 Task: Organize a 60-minute pet adoption counseling session to find the perfect furry companion.
Action: Mouse moved to (479, 202)
Screenshot: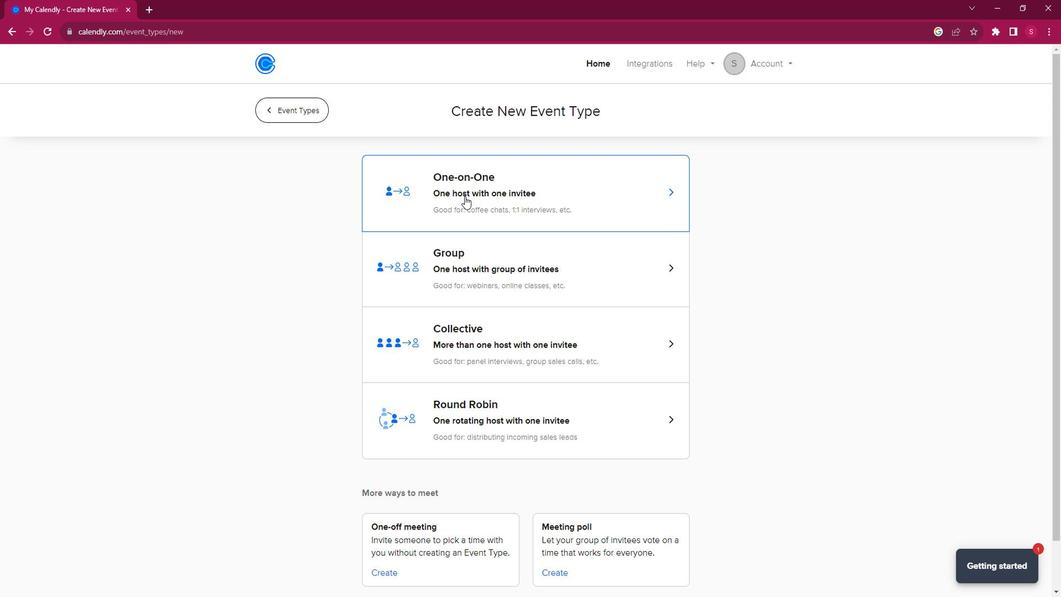 
Action: Mouse pressed left at (479, 202)
Screenshot: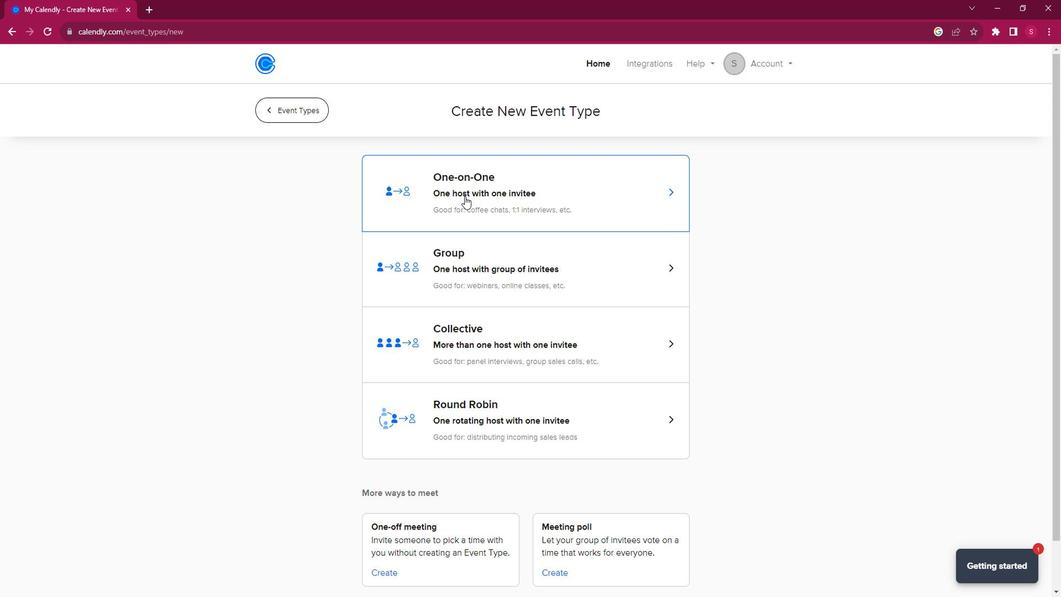 
Action: Mouse moved to (337, 279)
Screenshot: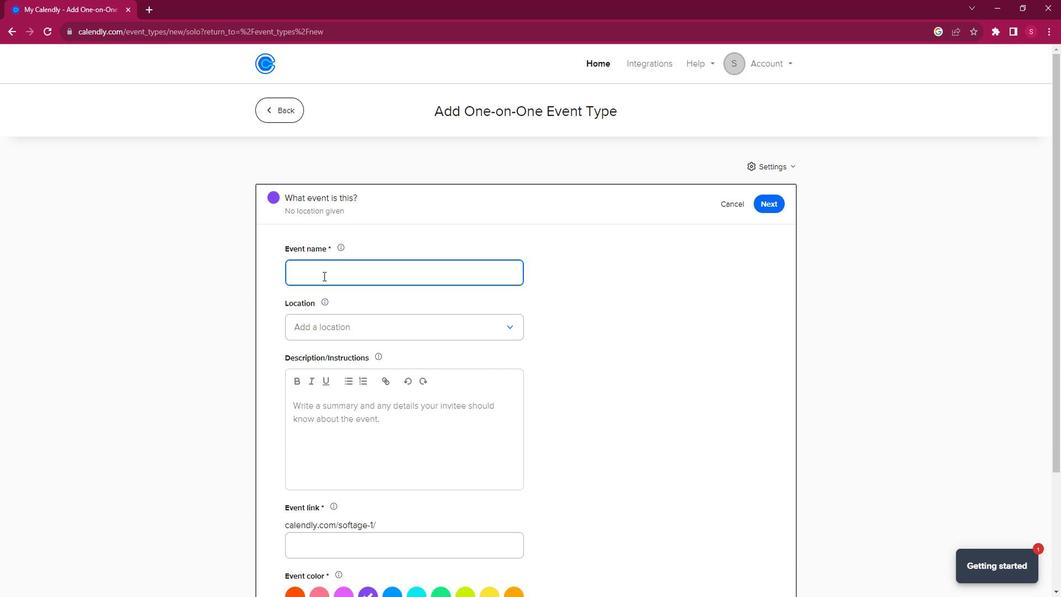 
Action: Key pressed <Key.shift>Finding<Key.space><Key.shift>Your<Key.space><Key.shift><Key.shift><Key.shift><Key.shift><Key.shift><Key.shift><Key.shift><Key.shift><Key.shift><Key.shift>Perfect<Key.space><Key.shift>Furry<Key.space><Key.shift><Key.shift><Key.shift>Companion
Screenshot: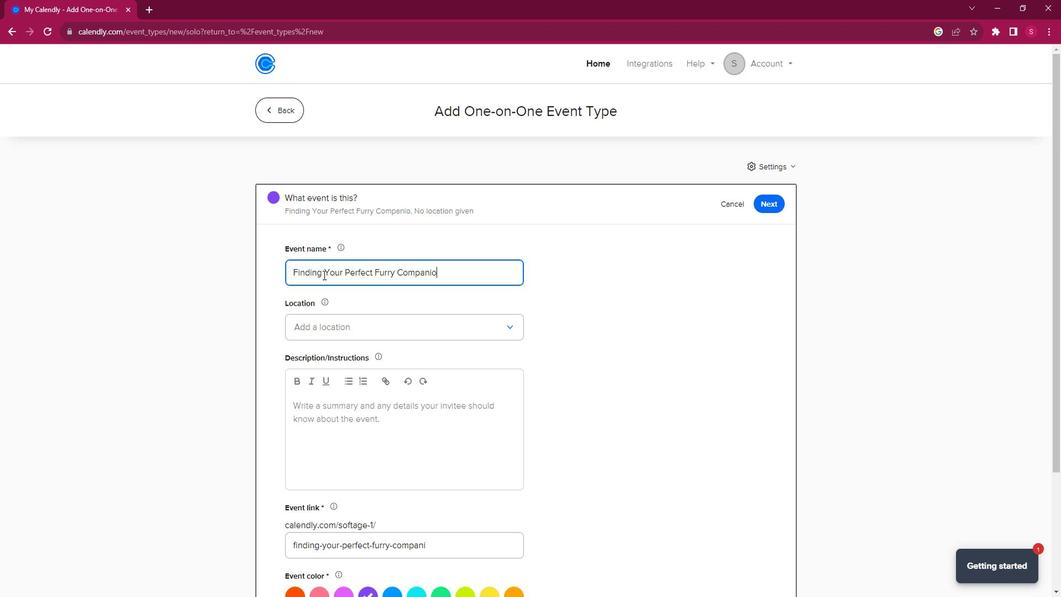 
Action: Mouse moved to (517, 335)
Screenshot: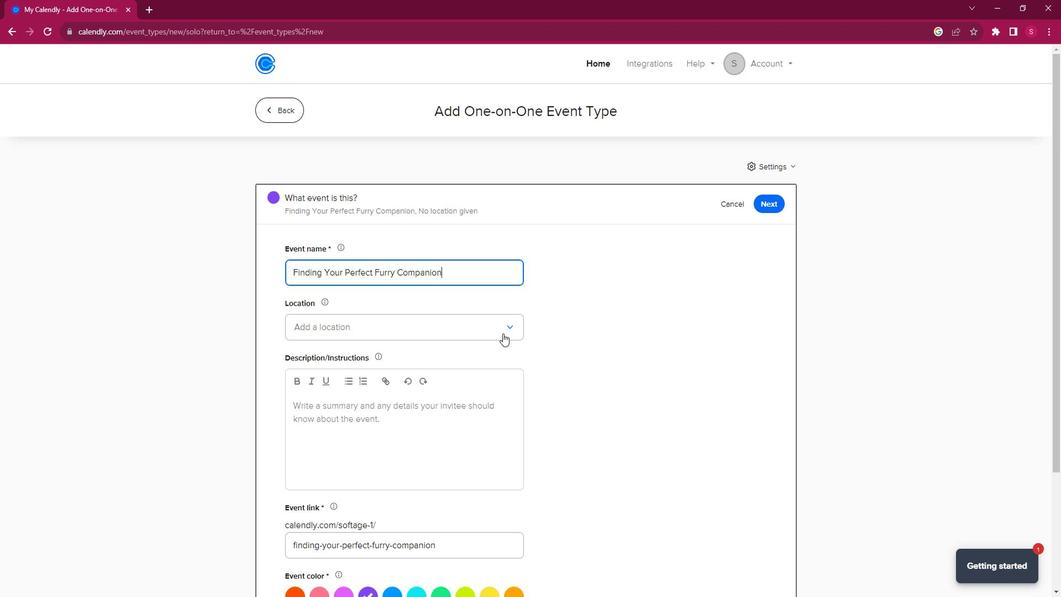 
Action: Mouse pressed left at (517, 335)
Screenshot: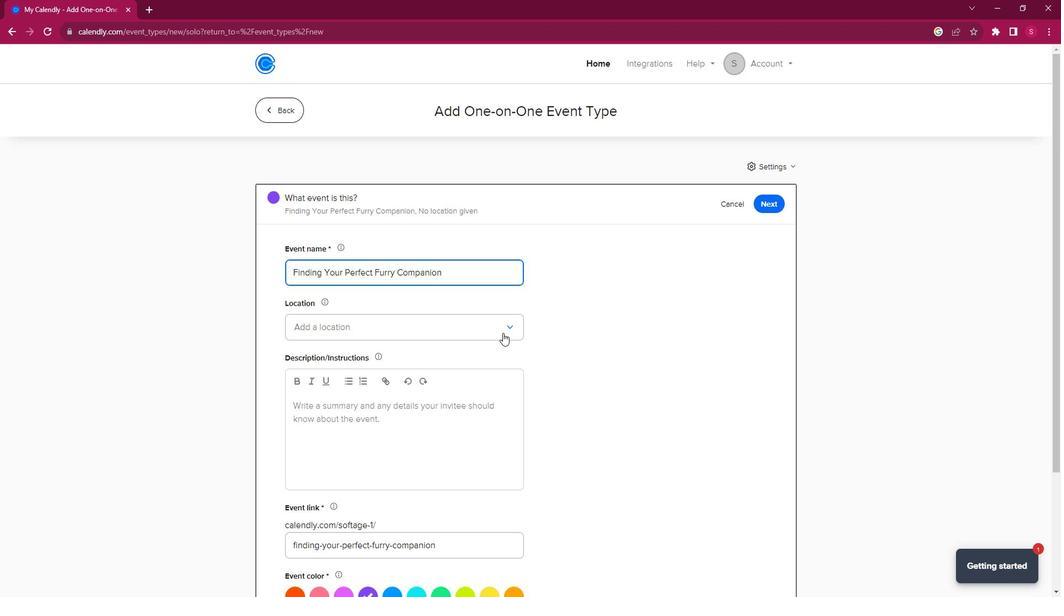 
Action: Mouse moved to (383, 357)
Screenshot: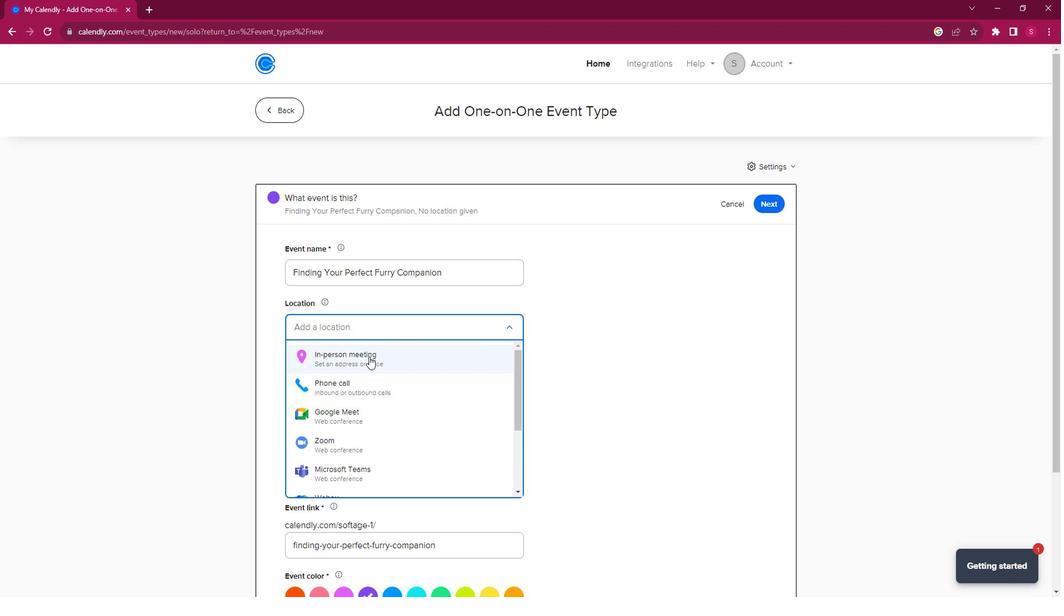 
Action: Mouse pressed left at (383, 357)
Screenshot: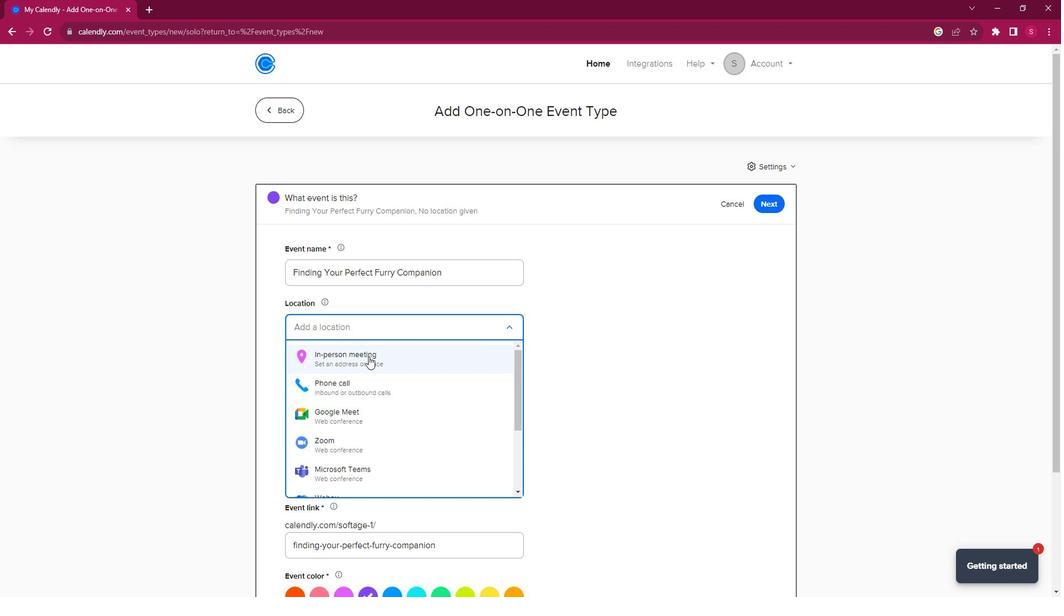 
Action: Mouse moved to (527, 202)
Screenshot: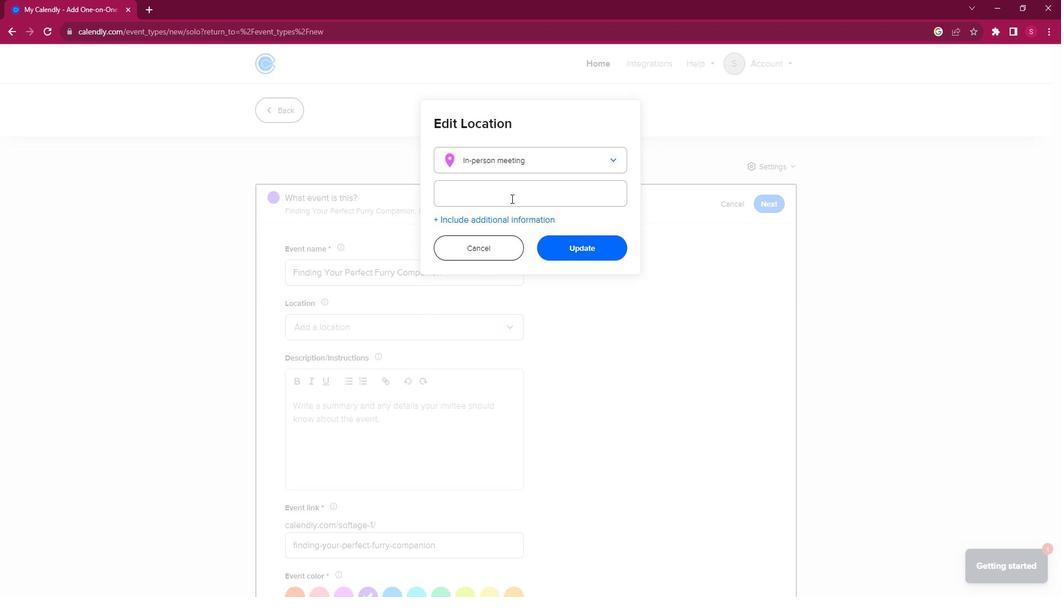 
Action: Mouse pressed left at (527, 202)
Screenshot: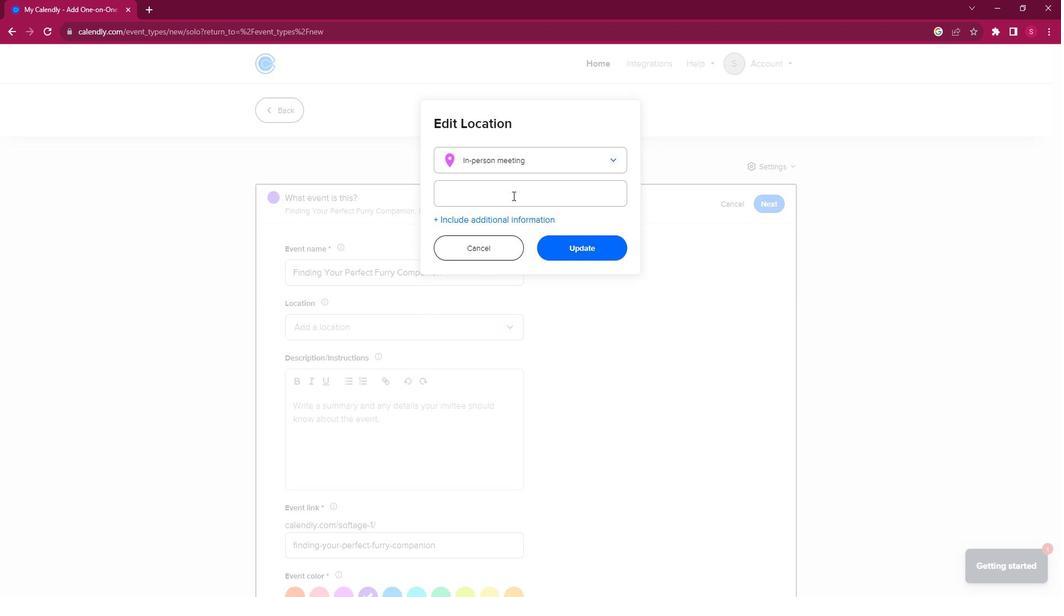
Action: Mouse moved to (527, 202)
Screenshot: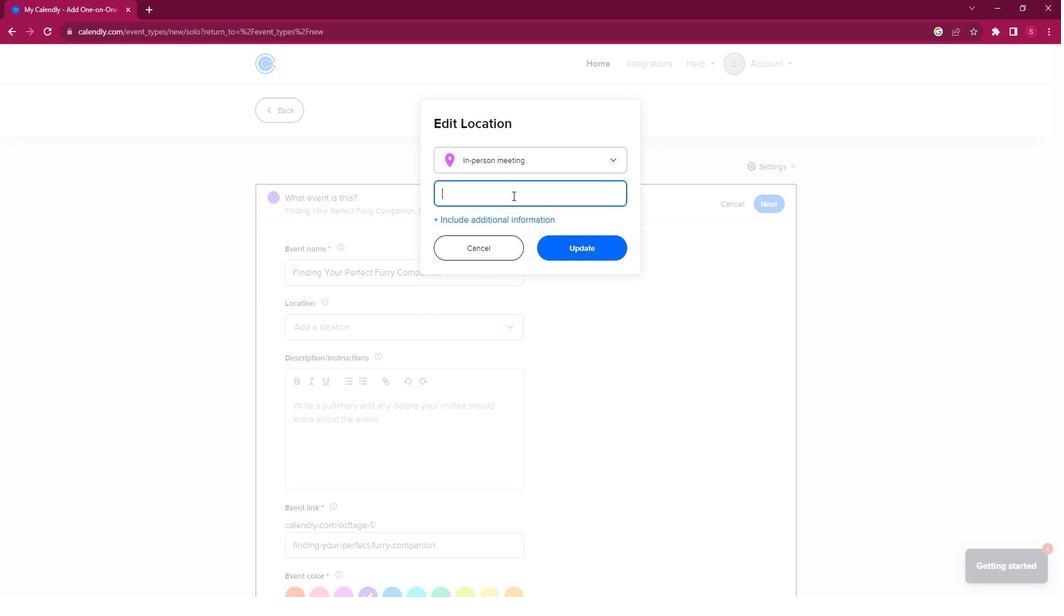 
Action: Key pressed <Key.shift>Furry<Key.space><Key.shift><Key.shift><Key.shift><Key.shift>Friends<Key.space><Key.shift>Adoption<Key.space><Key.shift>Center,<Key.space>123<Key.space><Key.shift>Pet<Key.space><Key.shift>Lane,<Key.space><Key.shift><Key.shift><Key.shift>Pawa<Key.backspace>sville,<Key.space><Key.shift>CA<Key.space>54321,<Key.space><Key.shift><Key.shift>United<Key.space><Key.shift><Key.shift><Key.shift><Key.shift>States
Screenshot: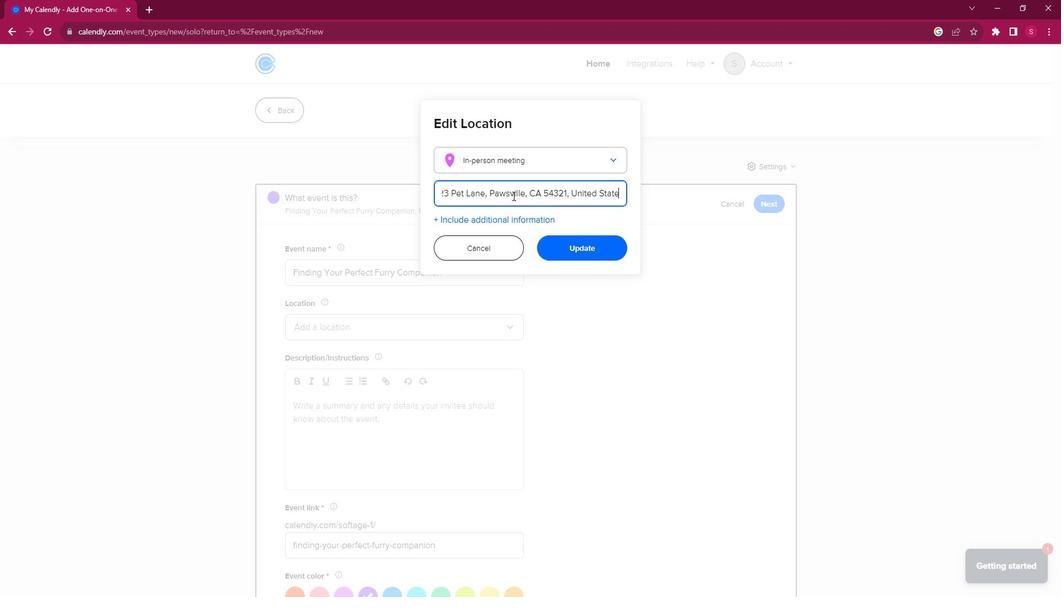 
Action: Mouse moved to (590, 251)
Screenshot: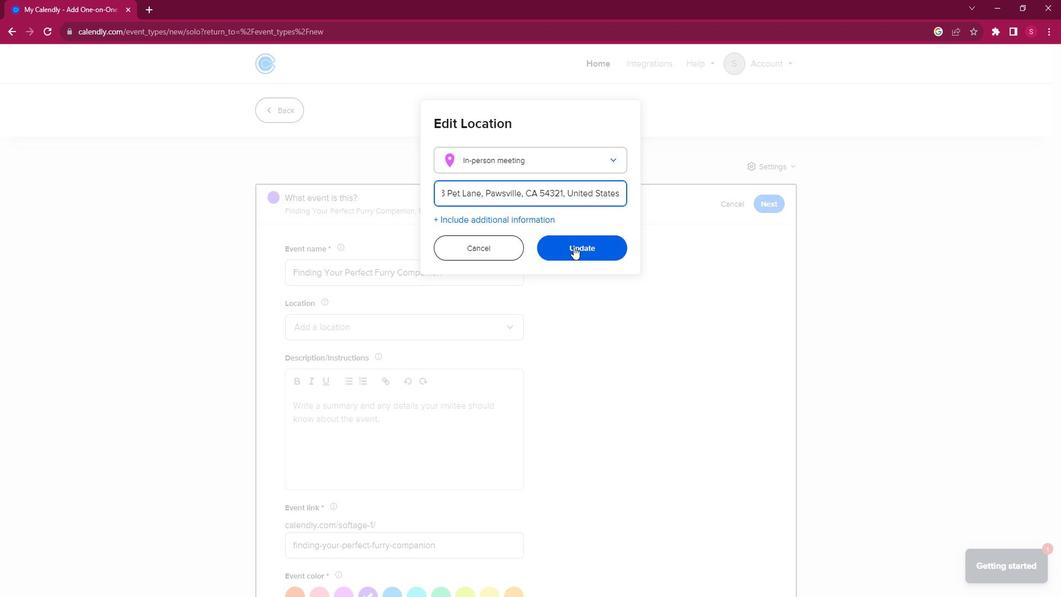 
Action: Mouse pressed left at (590, 251)
Screenshot: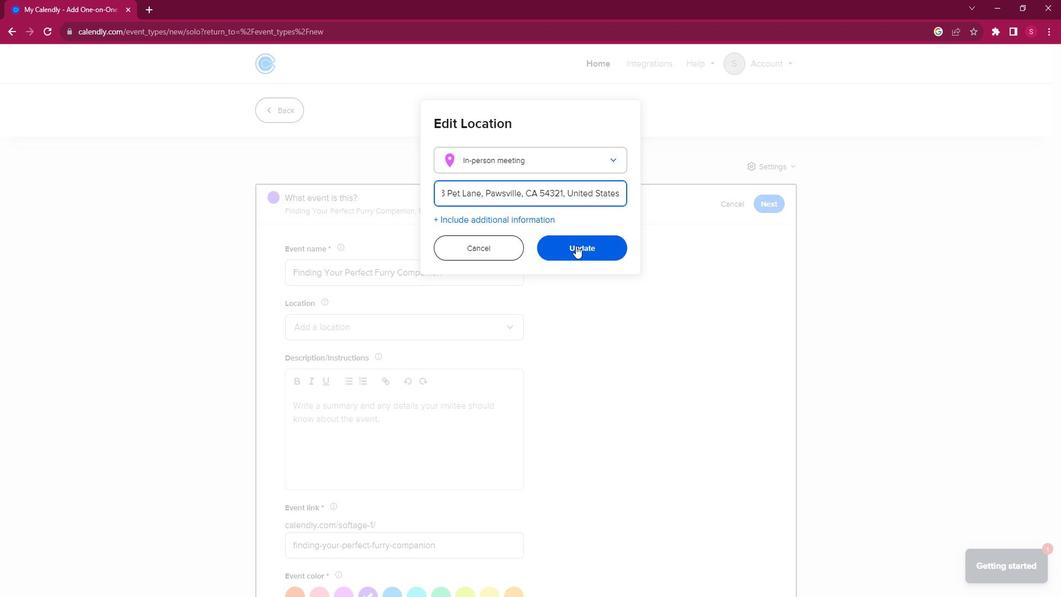 
Action: Mouse moved to (414, 443)
Screenshot: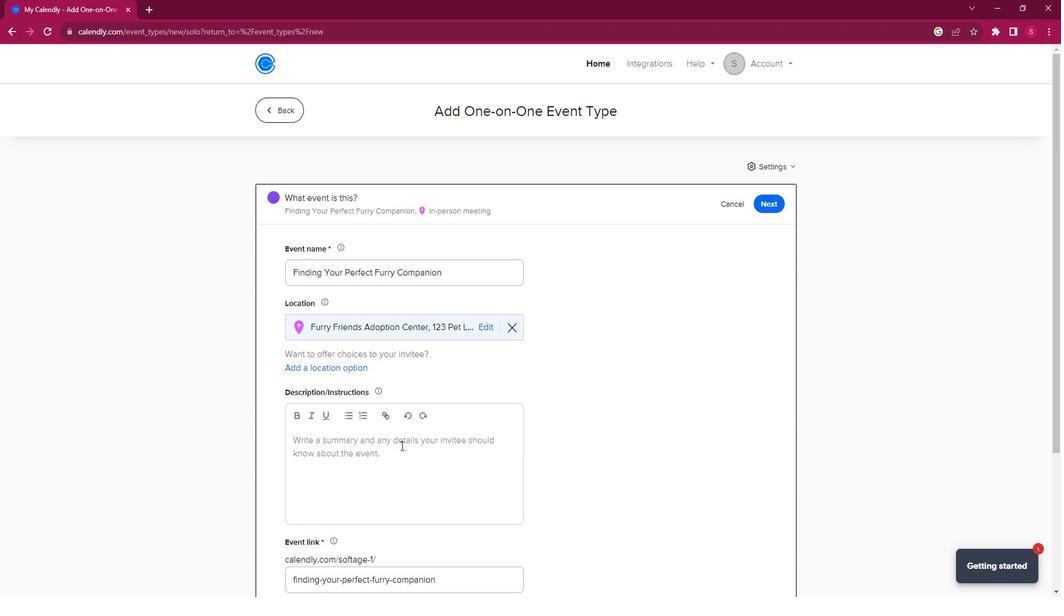 
Action: Mouse pressed left at (414, 443)
Screenshot: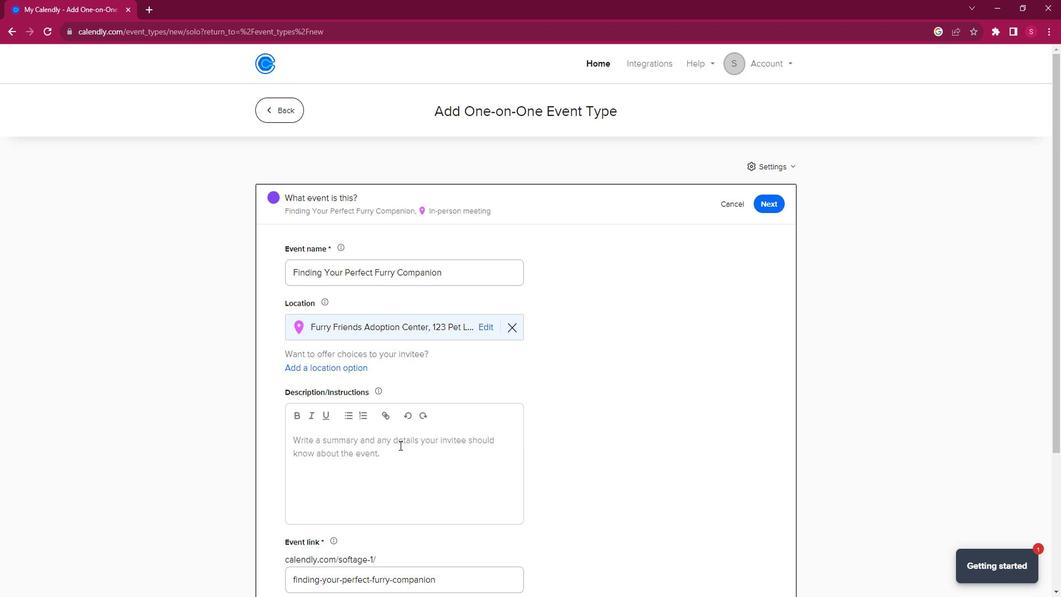 
Action: Key pressed <Key.shift>Are<Key.space>you<Key.space>considering<Key.space>bringing<Key.space>a<Key.space>fi<Key.backspace>urry<Key.space>friend<Key.space>into<Key.space>your<Key.space>life<Key.shift><Key.shift><Key.shift><Key.shift><Key.shift><Key.shift><Key.shift><Key.shift><Key.shift><Key.shift><Key.shift><Key.shift><Key.shift><Key.shift><Key.shift><Key.shift><Key.shift><Key.shift><Key.shift>?<Key.space><Key.shift>Our<Key.space>pet<Key.space>adoption<Key.space>counss<Key.backspace>eling<Key.space>sesssion<Key.space>is<Key.left><Key.left><Key.left><Key.left><Key.left><Key.left><Key.backspace><Key.down><Key.space>designed<Key.space>to<Key.space>help<Key.space>you<Key.space>navigate<Key.space>the<Key.space>world<Key.space>of<Key.space>the<Key.space>pet<Key.space>adoption<Key.space>and<Key.space>find<Key.space>the<Key.space>ideal<Key.space>companion<Key.space>for<Key.space>your<Key.space>lifestyle<Key.space>and<Key.space>needs<Key.space><Key.backspace>.<Key.space><Key.shift><Key.shift><Key.shift><Key.shift><Key.shift><Key.shift><Key.shift><Key.shift>Our<Key.space>experienced<Key.space>counselor<Key.space>will<Key.space>guide<Key.space><Key.space><Key.backspace>you<Key.space>through<Key.space>the<Key.space>process,<Key.space>answer<Key.space>your<Key.space>questions,<Key.space>and<Key.space>ensure<Key.space>a<Key.space>smooth<Key.space>transition<Key.space>into<Key.space>pet<Key.space>ownwer<Key.backspace><Key.backspace><Key.backspace>ershipo<Key.backspace>.
Screenshot: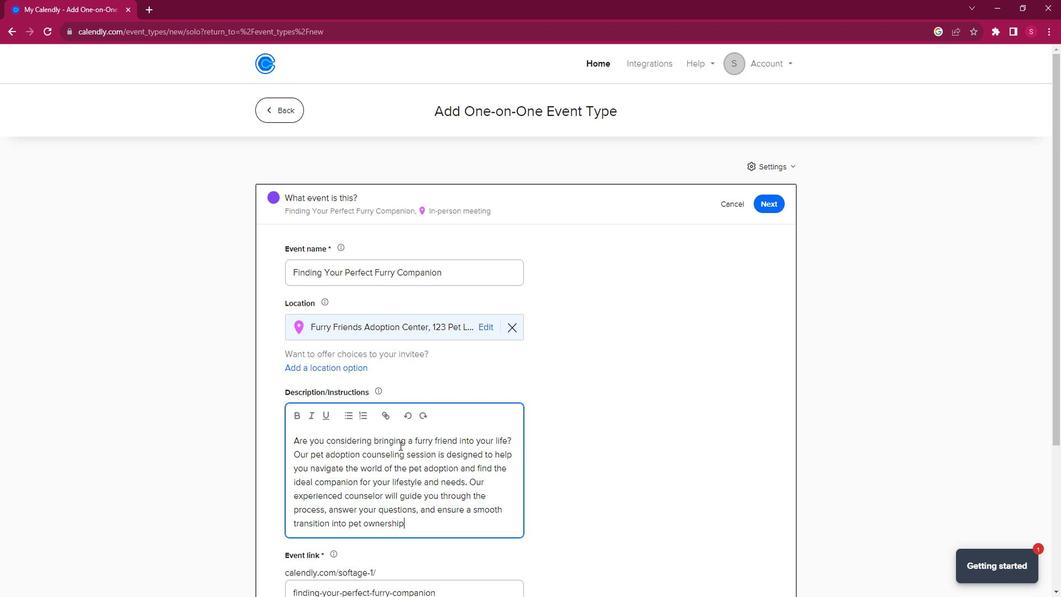 
Action: Mouse moved to (493, 445)
Screenshot: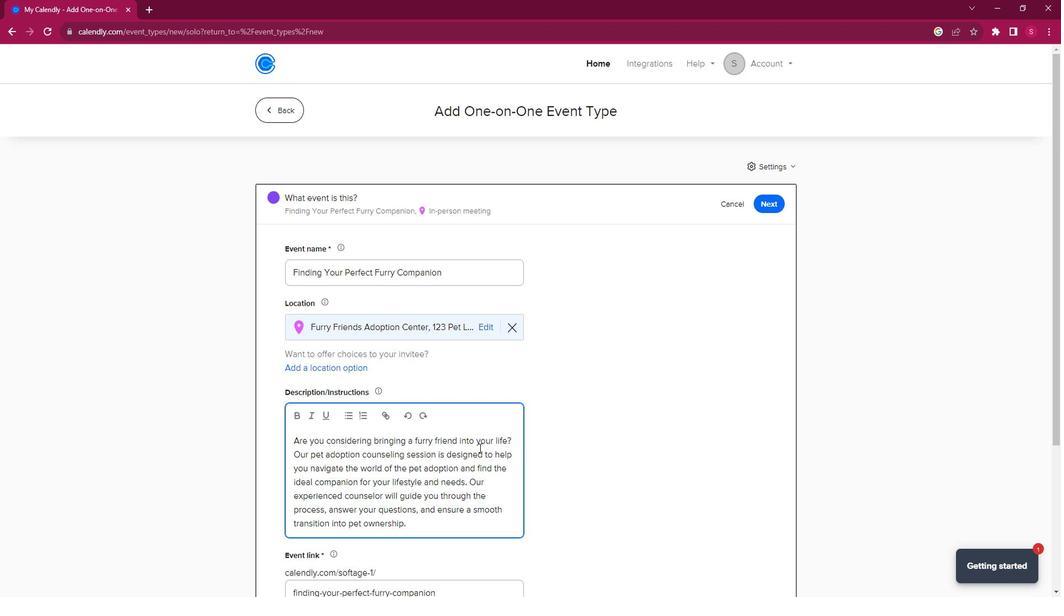 
Action: Mouse scrolled (493, 445) with delta (0, 0)
Screenshot: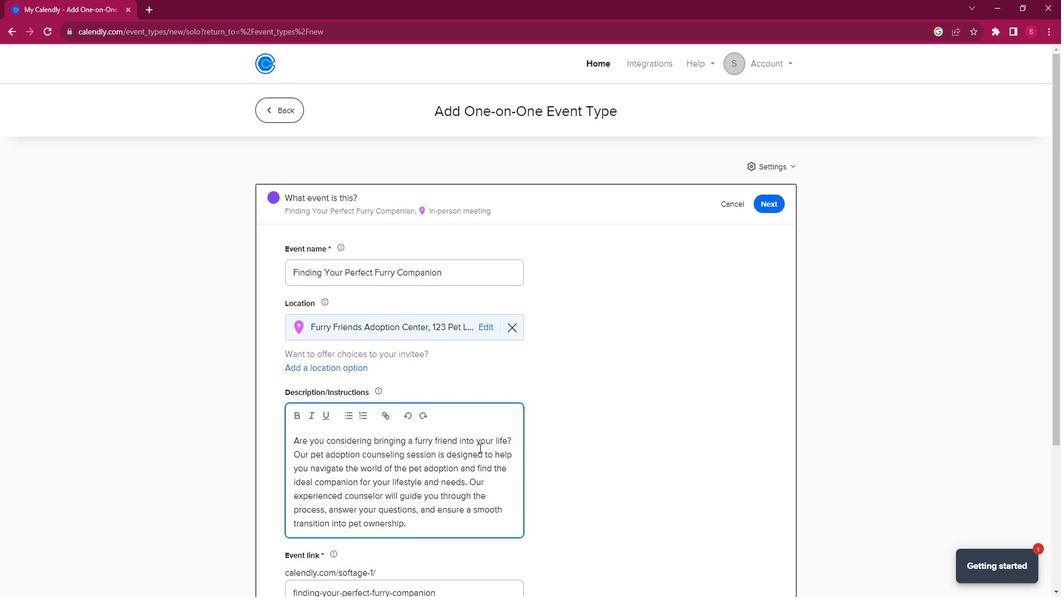 
Action: Mouse moved to (493, 445)
Screenshot: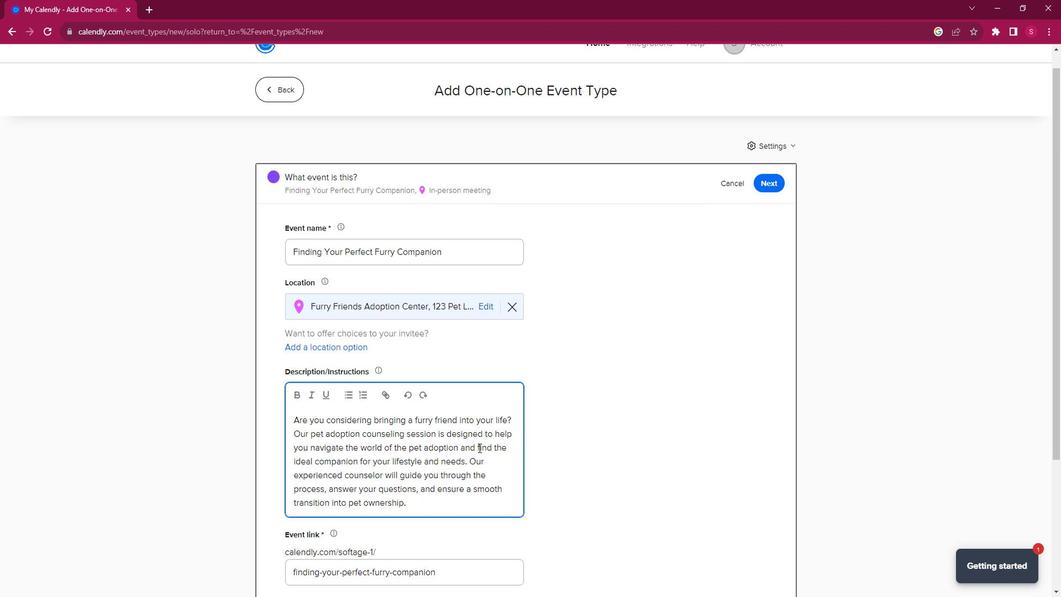 
Action: Mouse scrolled (493, 445) with delta (0, 0)
Screenshot: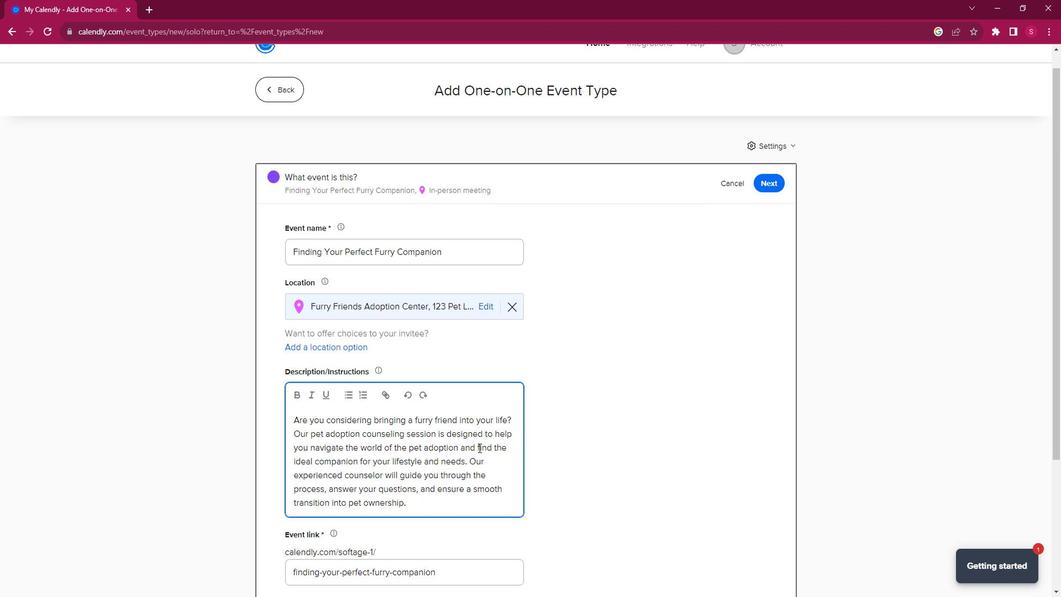 
Action: Mouse moved to (560, 425)
Screenshot: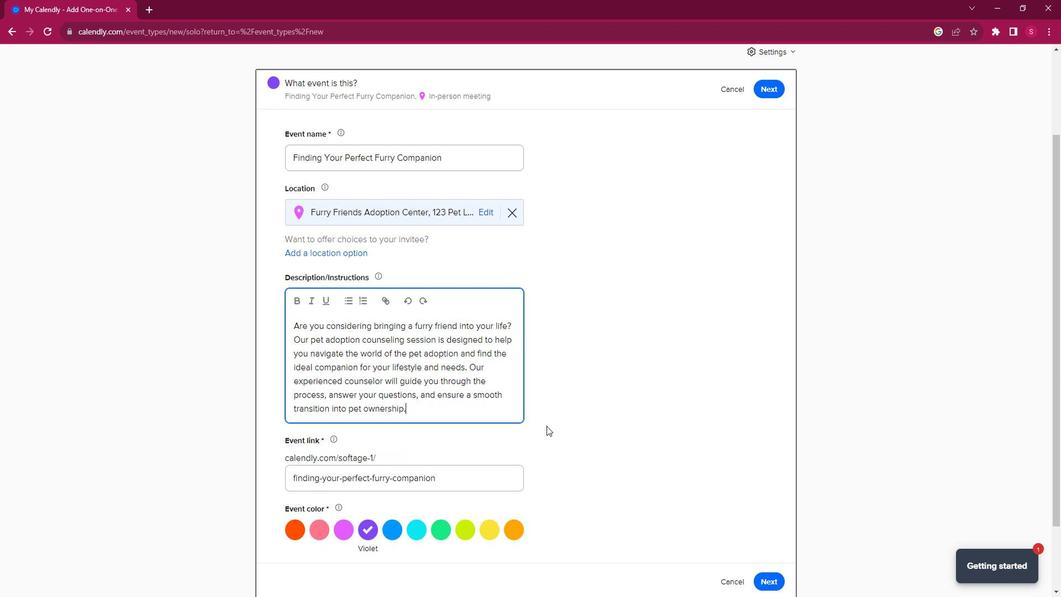 
Action: Mouse scrolled (560, 425) with delta (0, 0)
Screenshot: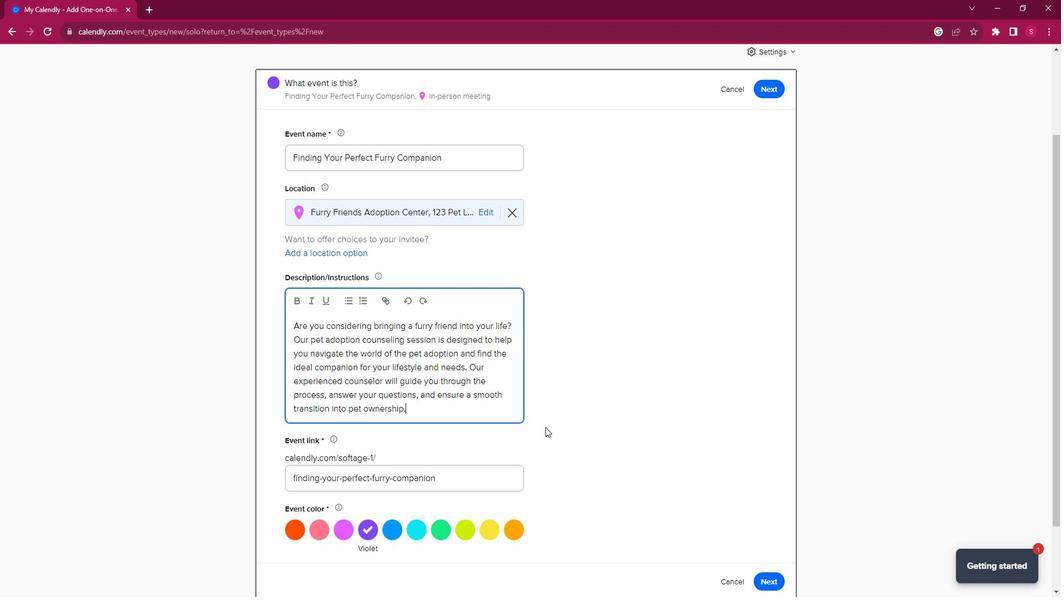 
Action: Mouse scrolled (560, 425) with delta (0, 0)
Screenshot: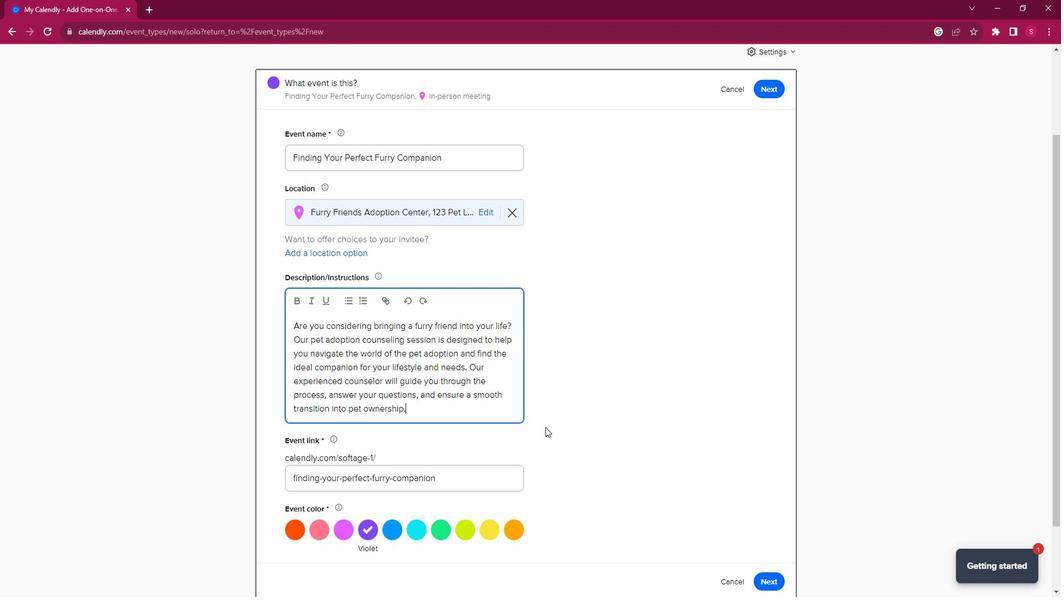 
Action: Mouse scrolled (560, 425) with delta (0, 0)
Screenshot: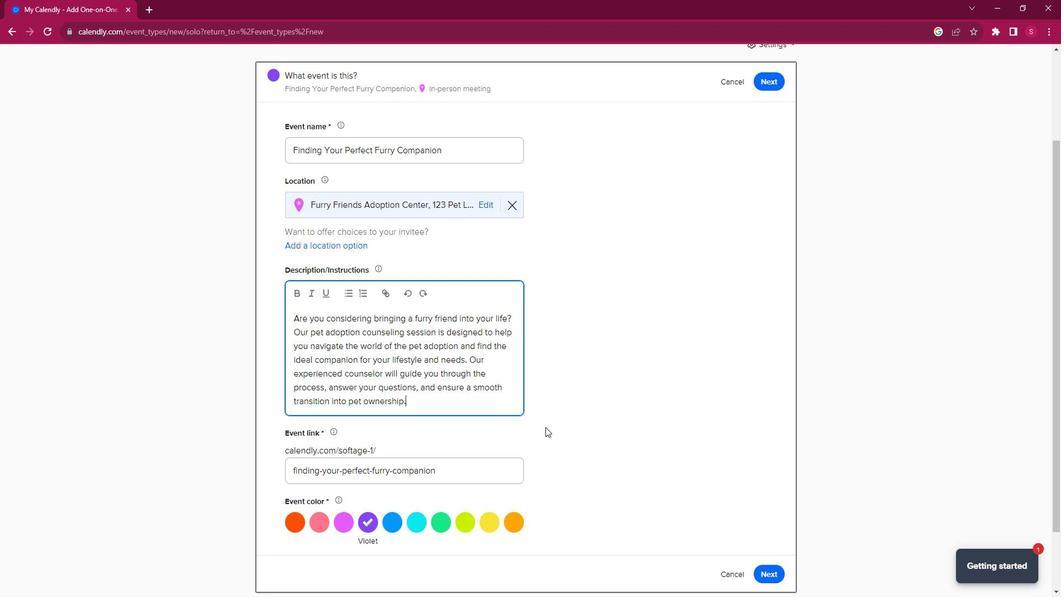 
Action: Mouse scrolled (560, 425) with delta (0, 0)
Screenshot: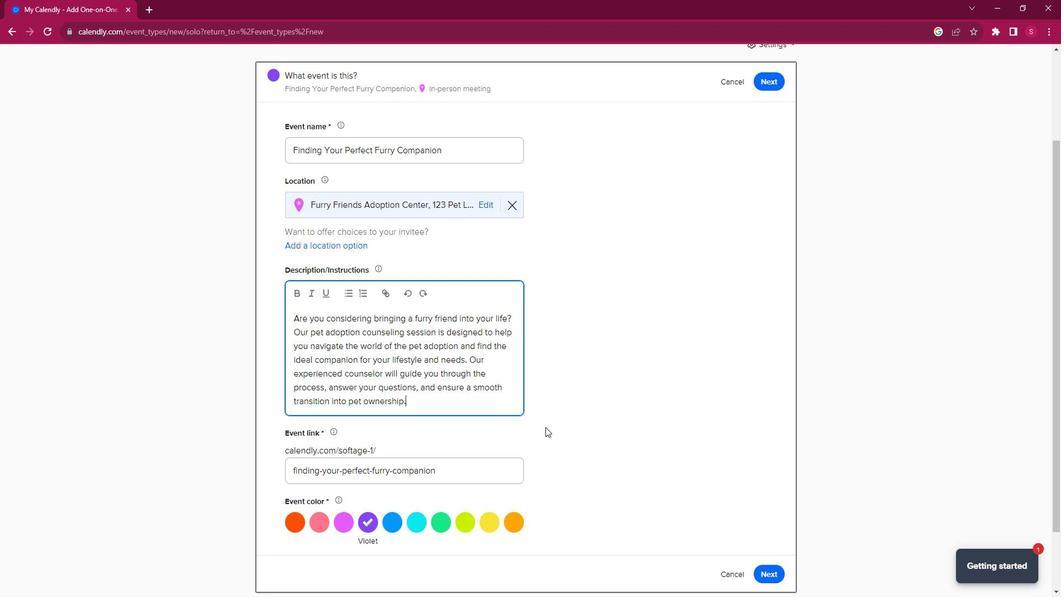
Action: Mouse moved to (528, 438)
Screenshot: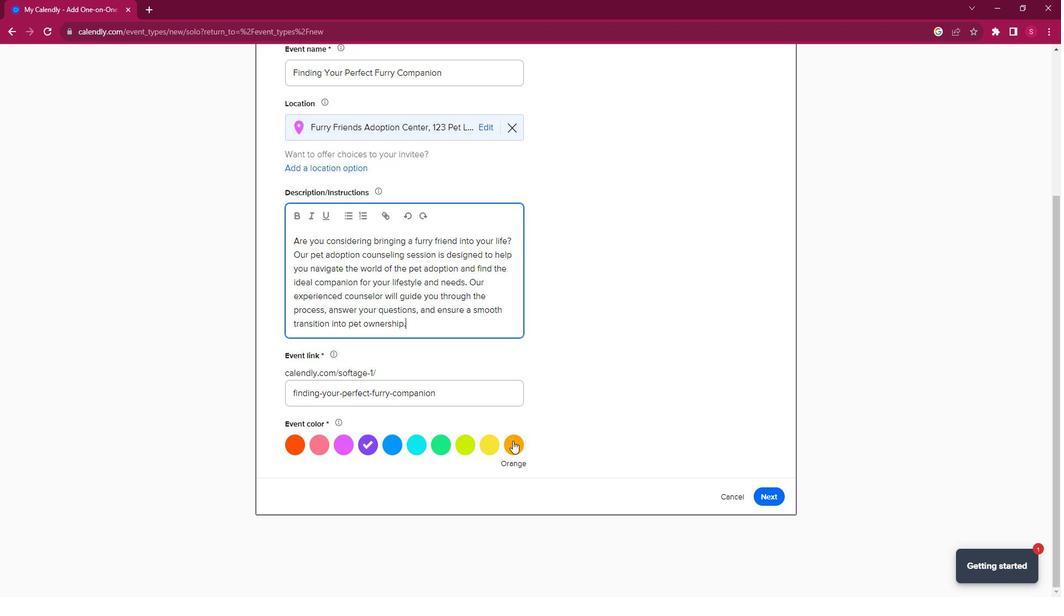 
Action: Mouse pressed left at (528, 438)
Screenshot: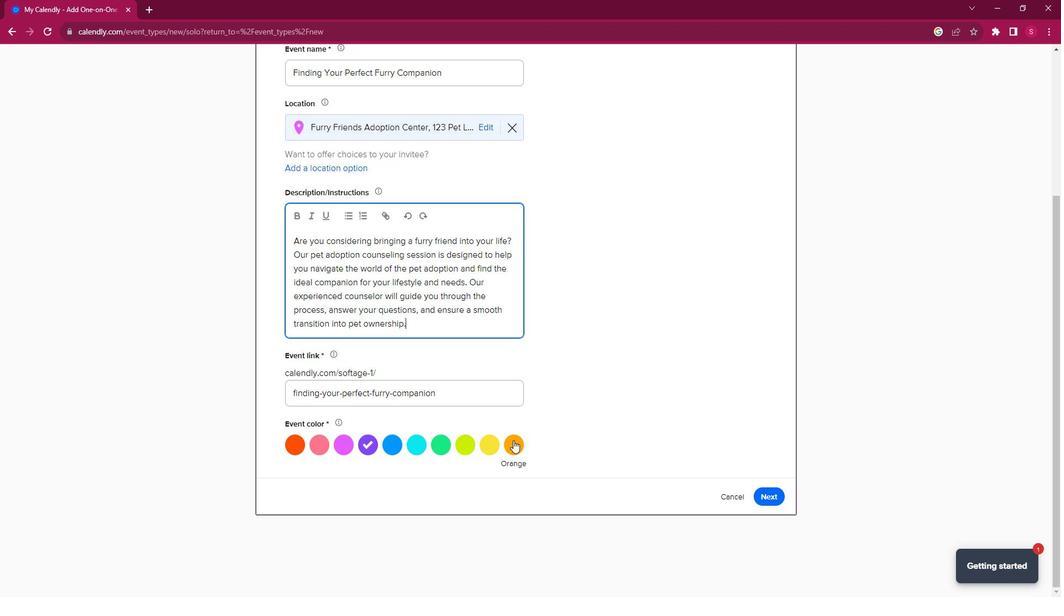
Action: Mouse moved to (781, 488)
Screenshot: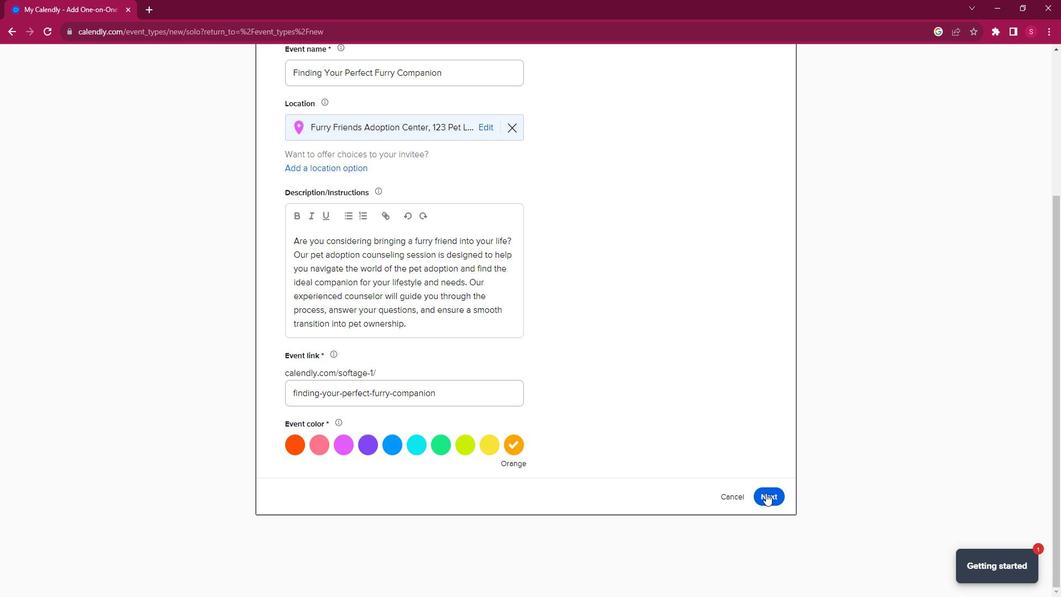 
Action: Mouse pressed left at (781, 488)
Screenshot: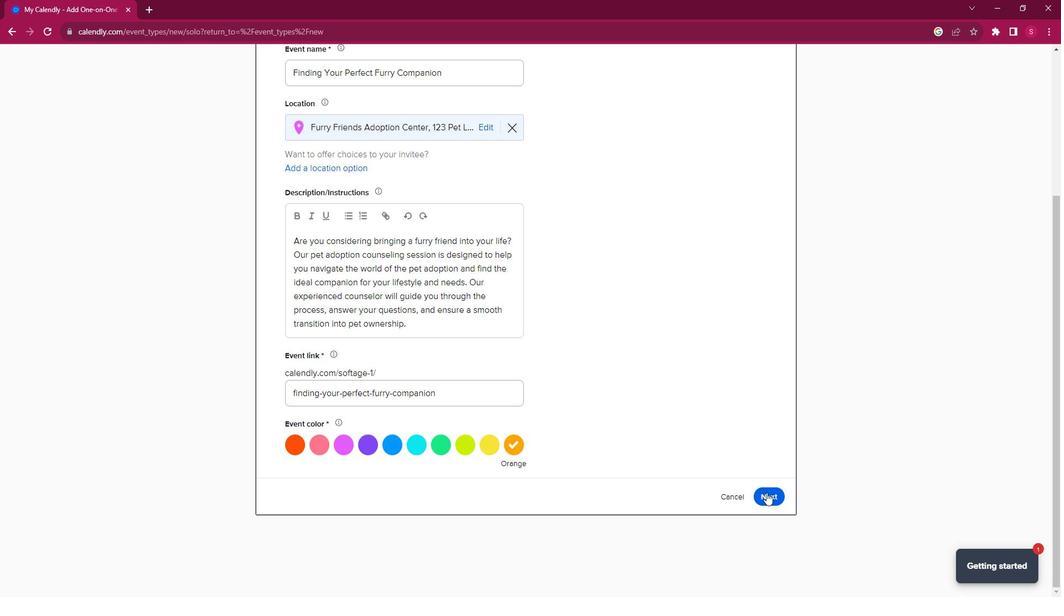 
Action: Mouse moved to (520, 291)
Screenshot: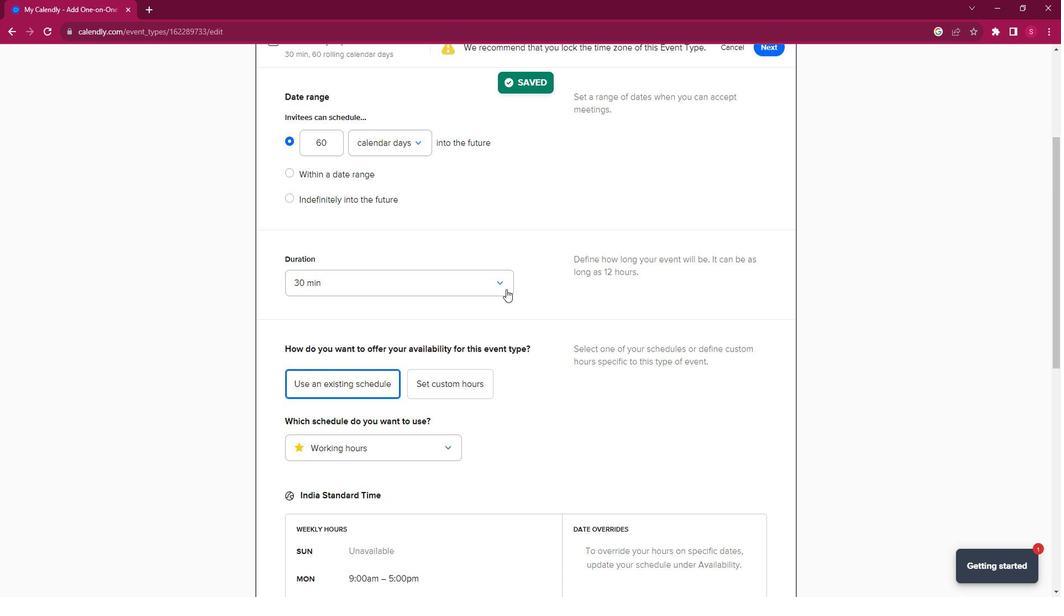 
Action: Mouse pressed left at (520, 291)
Screenshot: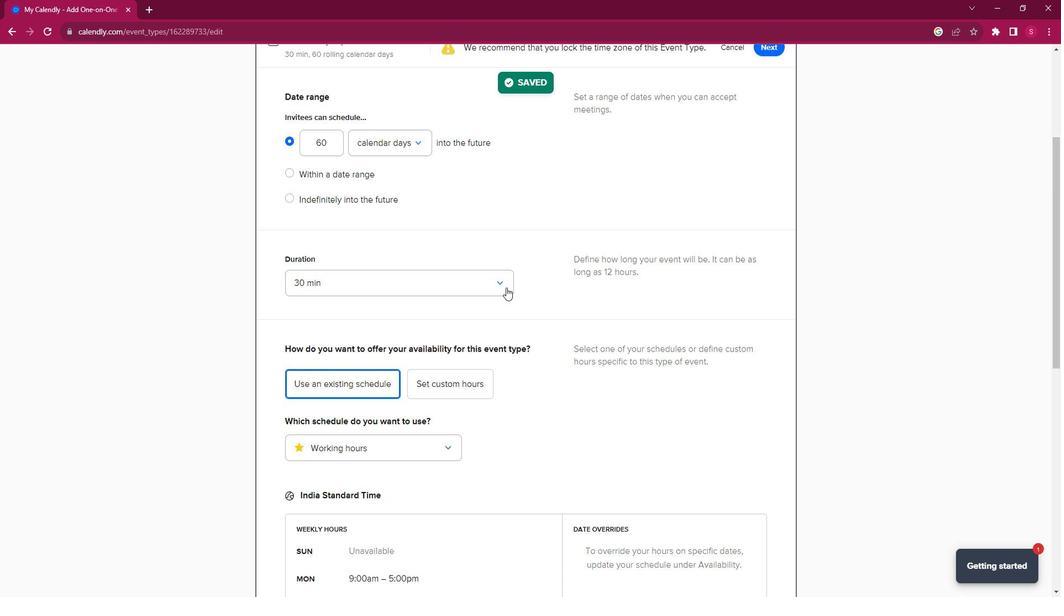 
Action: Mouse moved to (378, 383)
Screenshot: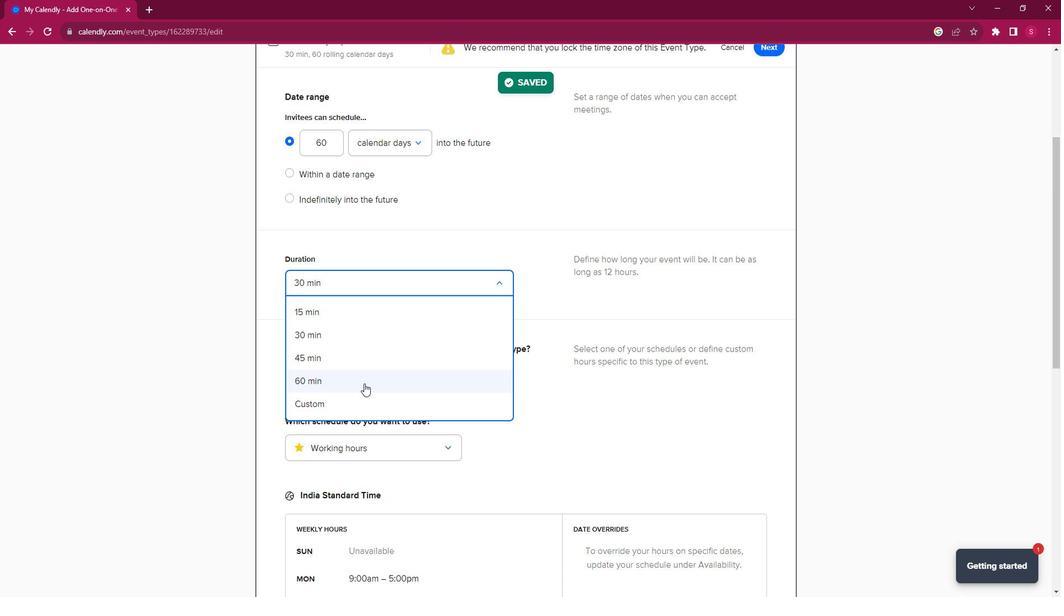 
Action: Mouse pressed left at (378, 383)
Screenshot: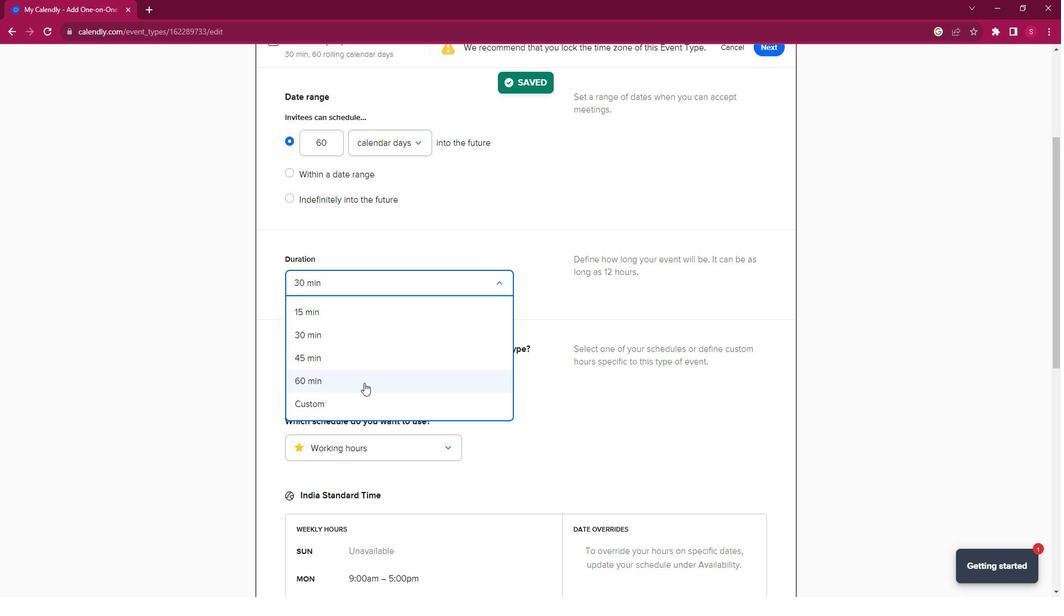 
Action: Mouse moved to (676, 383)
Screenshot: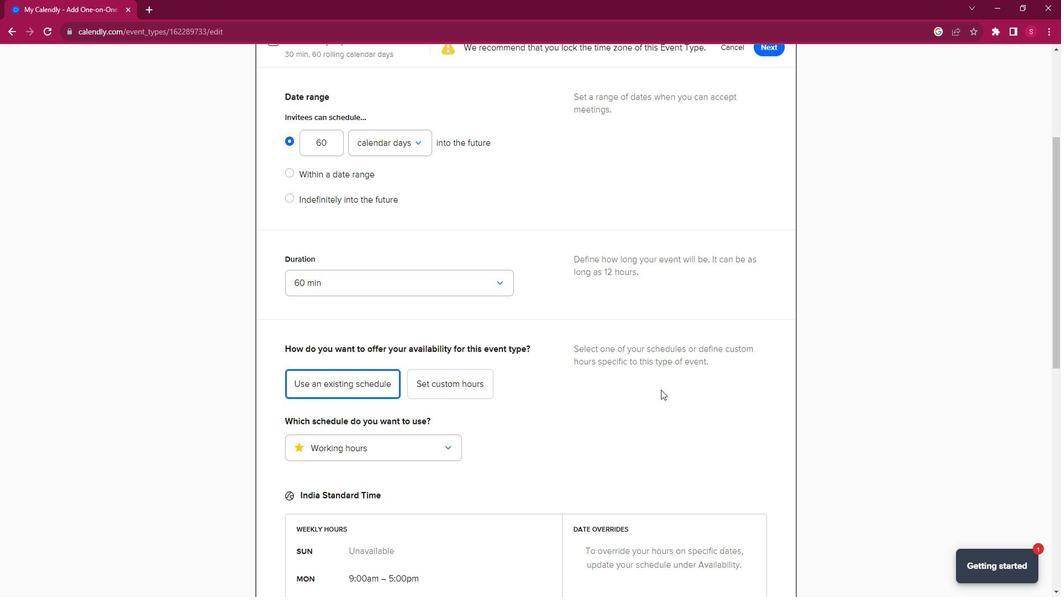 
Action: Mouse scrolled (676, 382) with delta (0, 0)
Screenshot: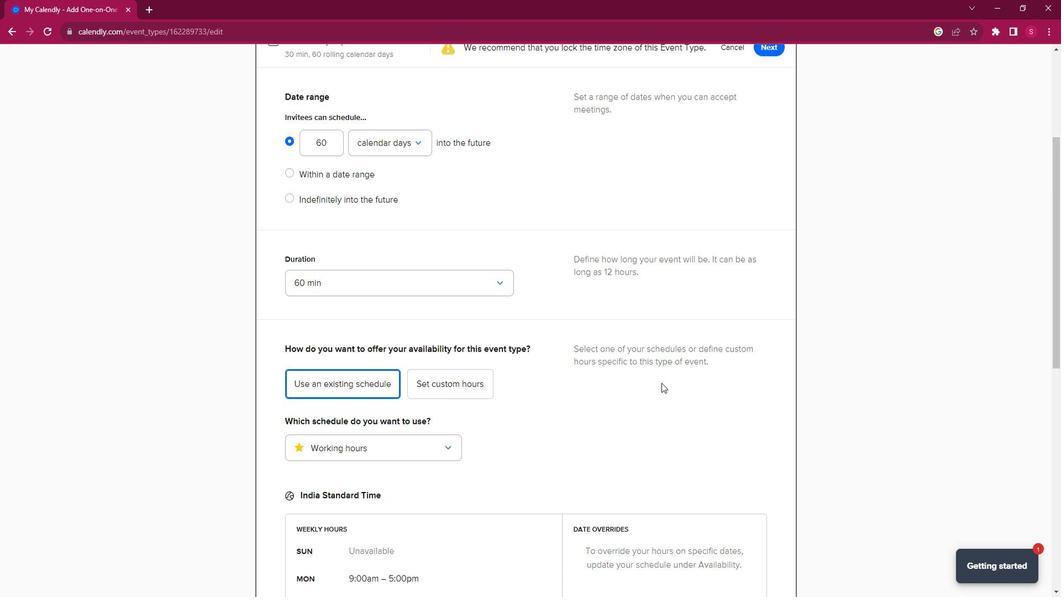 
Action: Mouse scrolled (676, 382) with delta (0, 0)
Screenshot: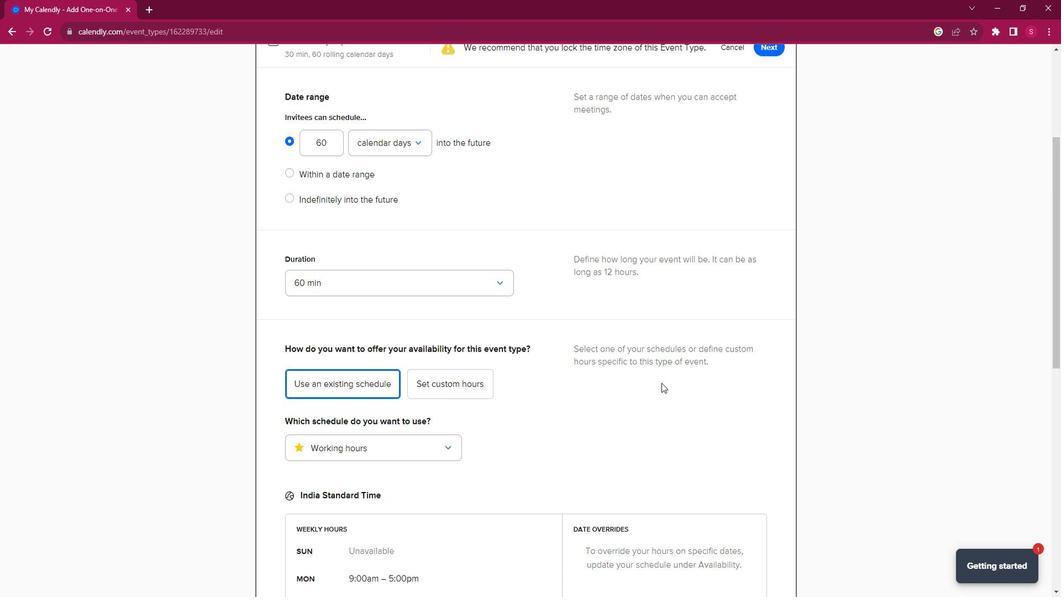 
Action: Mouse scrolled (676, 383) with delta (0, 0)
Screenshot: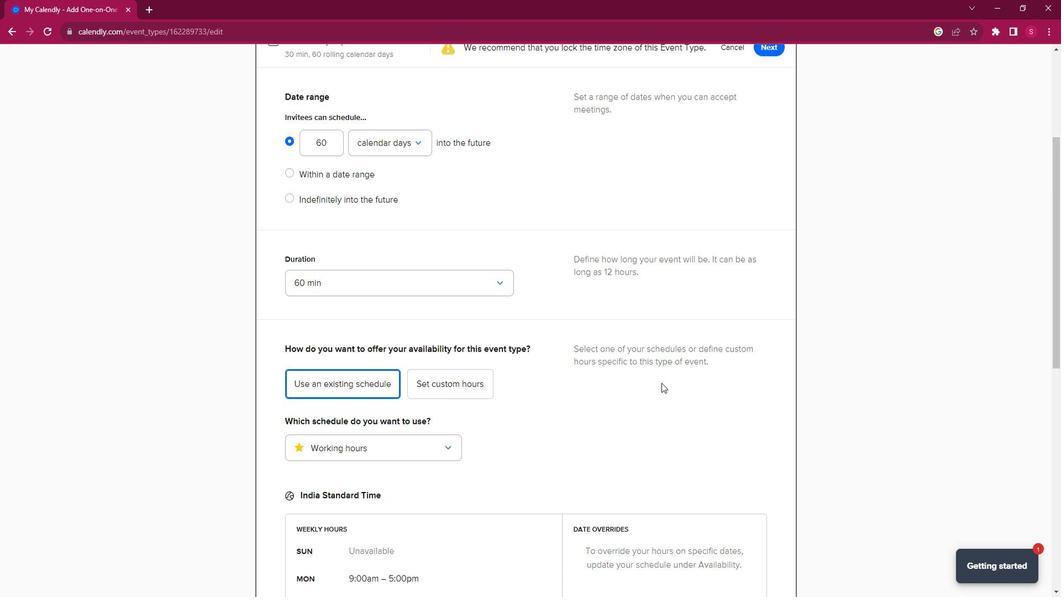 
Action: Mouse scrolled (676, 382) with delta (0, 0)
Screenshot: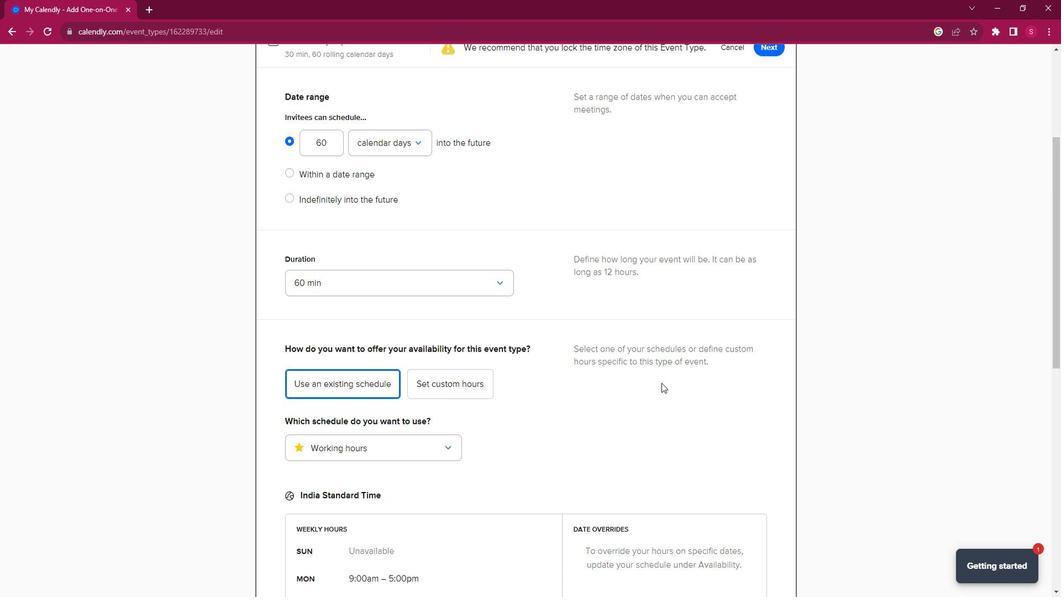 
Action: Mouse scrolled (676, 382) with delta (0, 0)
Screenshot: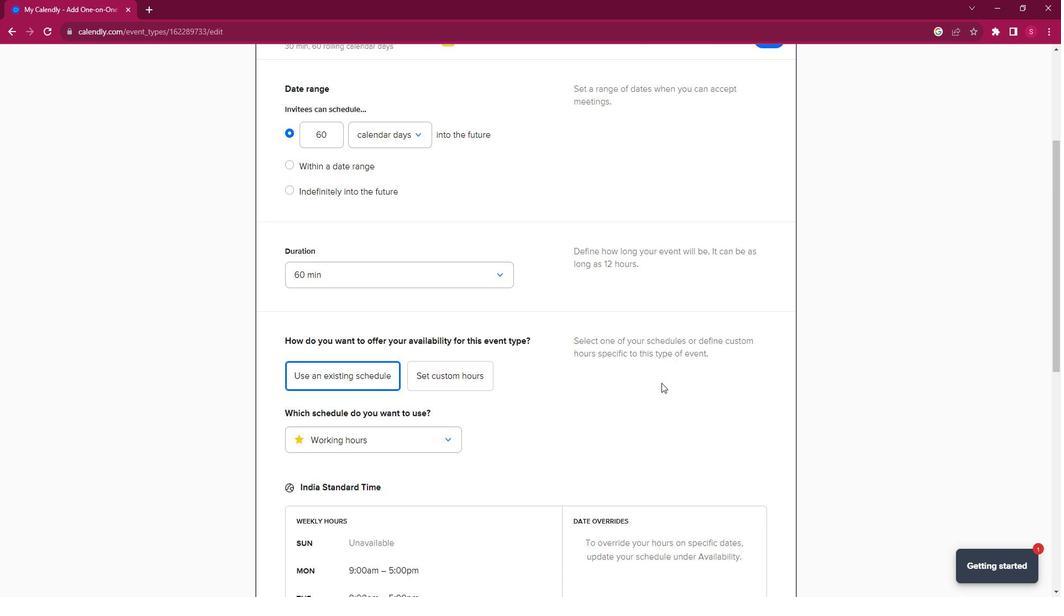 
Action: Mouse scrolled (676, 382) with delta (0, 0)
Screenshot: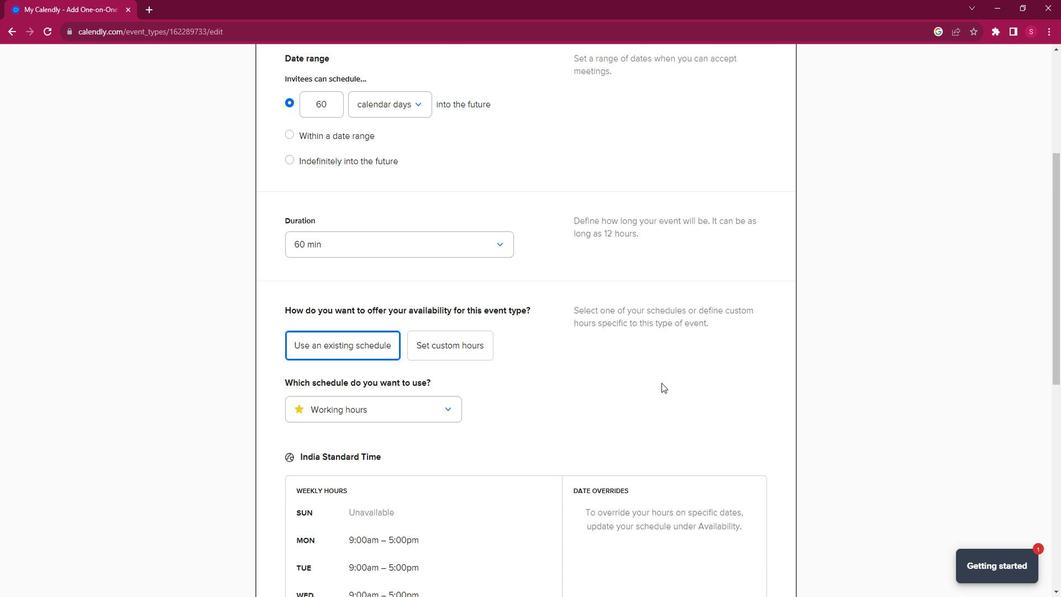 
Action: Mouse moved to (676, 383)
Screenshot: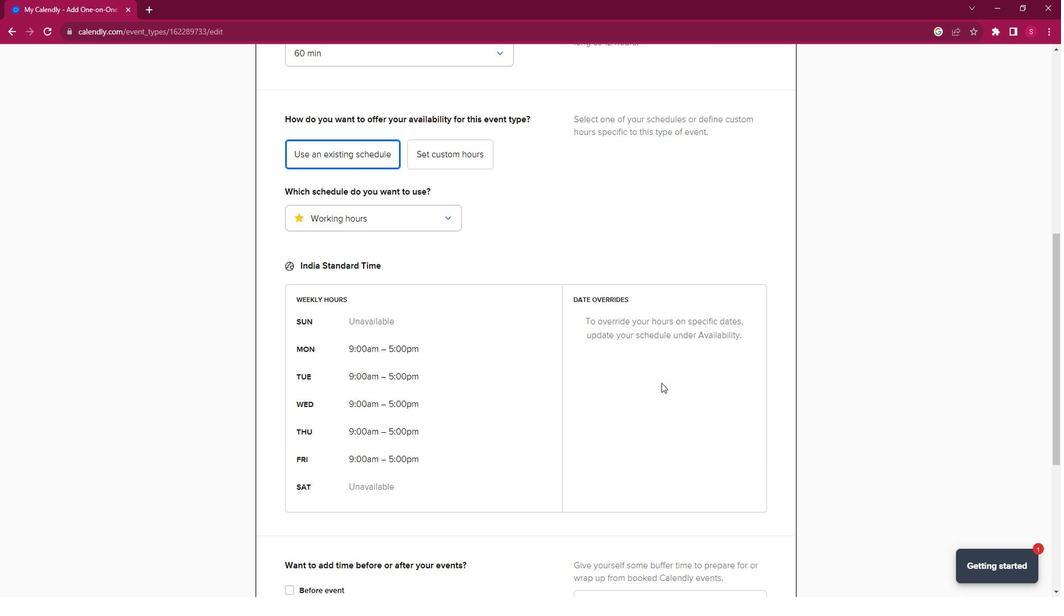 
Action: Mouse scrolled (676, 382) with delta (0, 0)
Screenshot: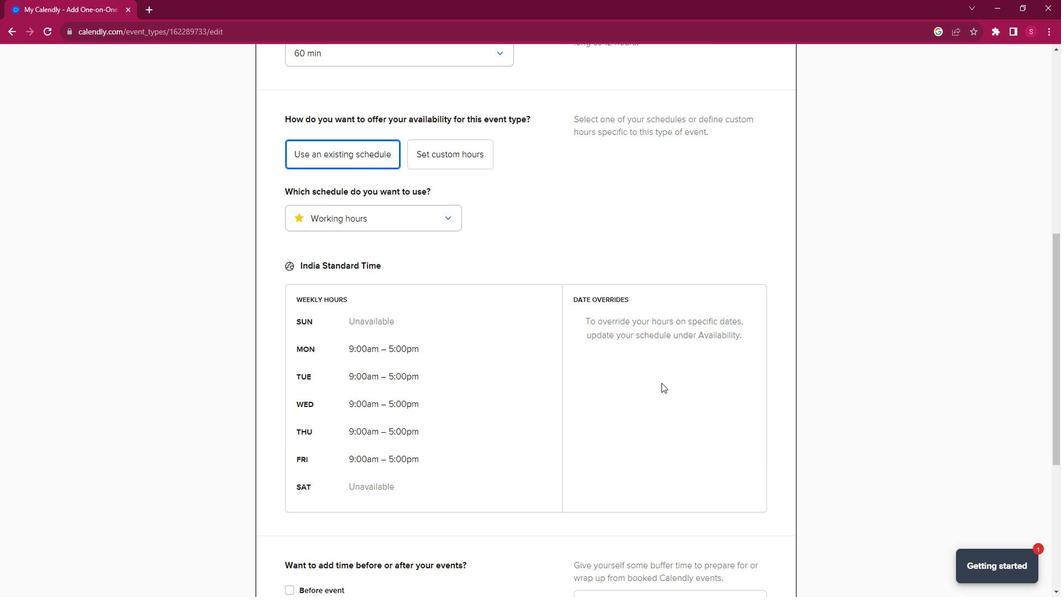 
Action: Mouse scrolled (676, 382) with delta (0, 0)
Screenshot: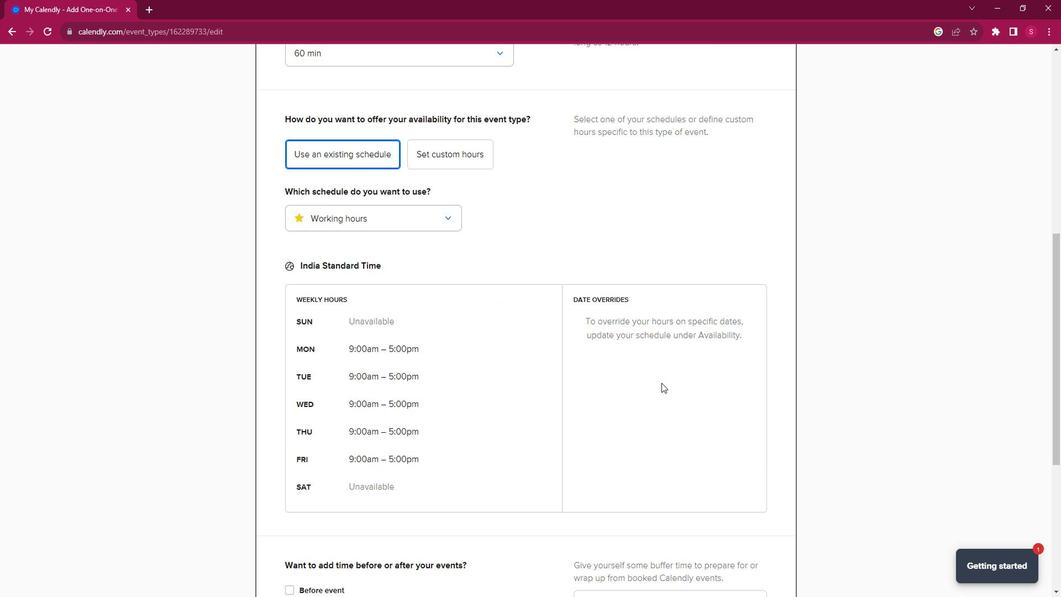 
Action: Mouse scrolled (676, 382) with delta (0, 0)
Screenshot: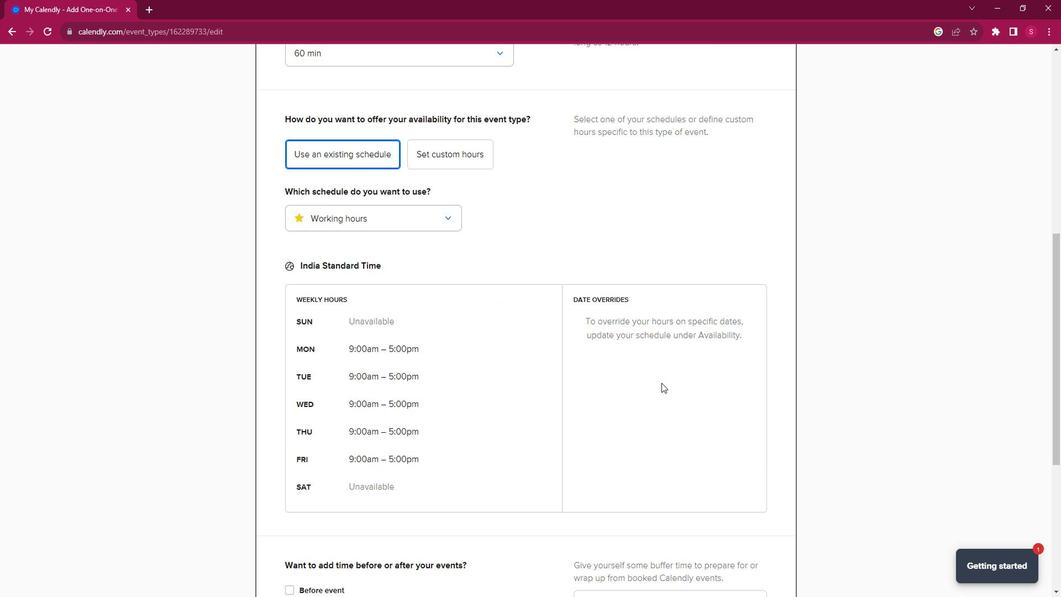 
Action: Mouse scrolled (676, 382) with delta (0, 0)
Screenshot: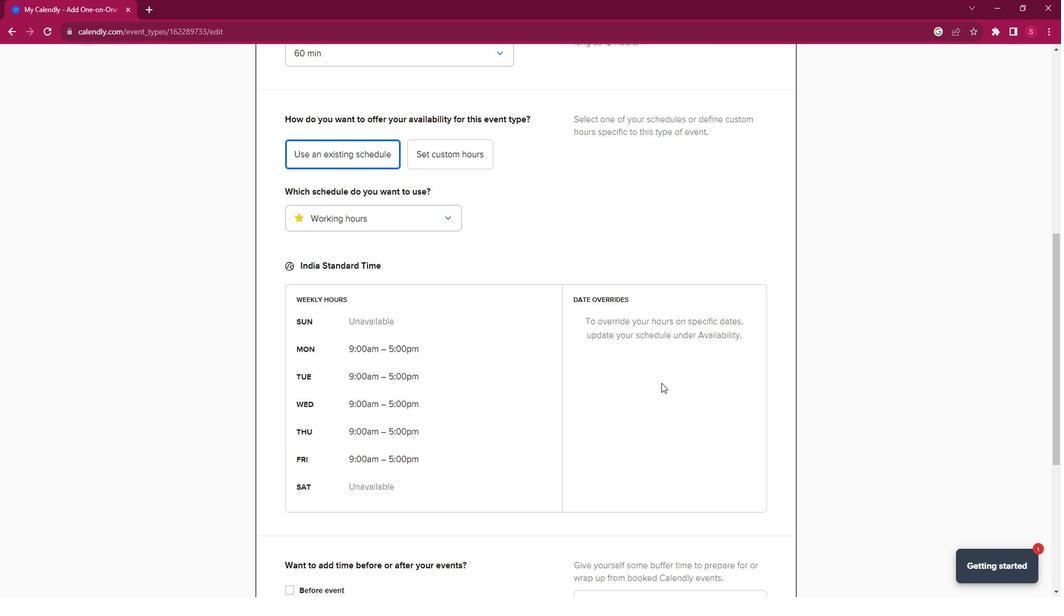 
Action: Mouse moved to (676, 388)
Screenshot: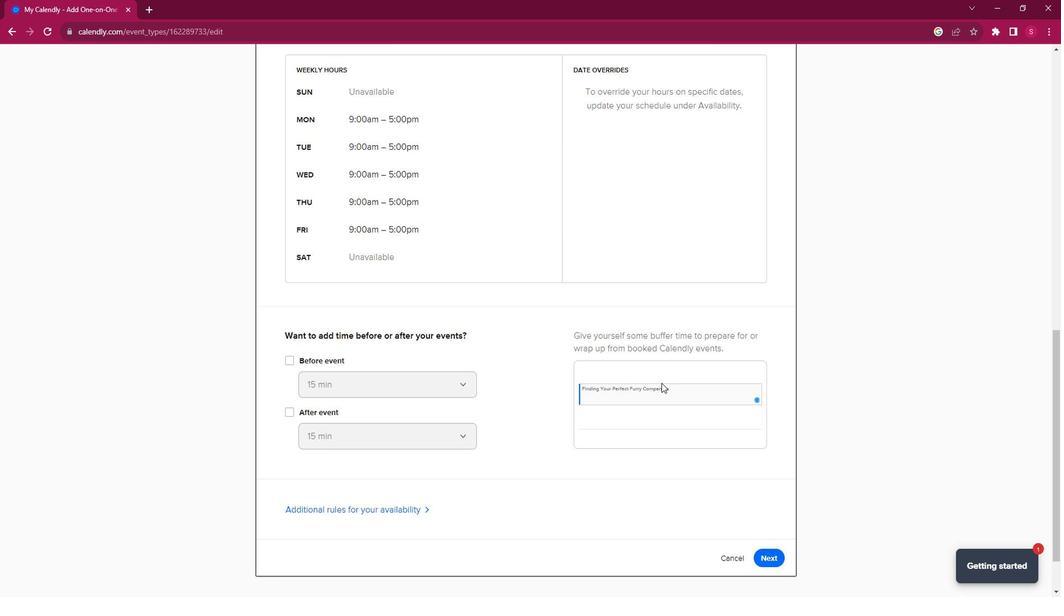 
Action: Mouse scrolled (676, 387) with delta (0, 0)
Screenshot: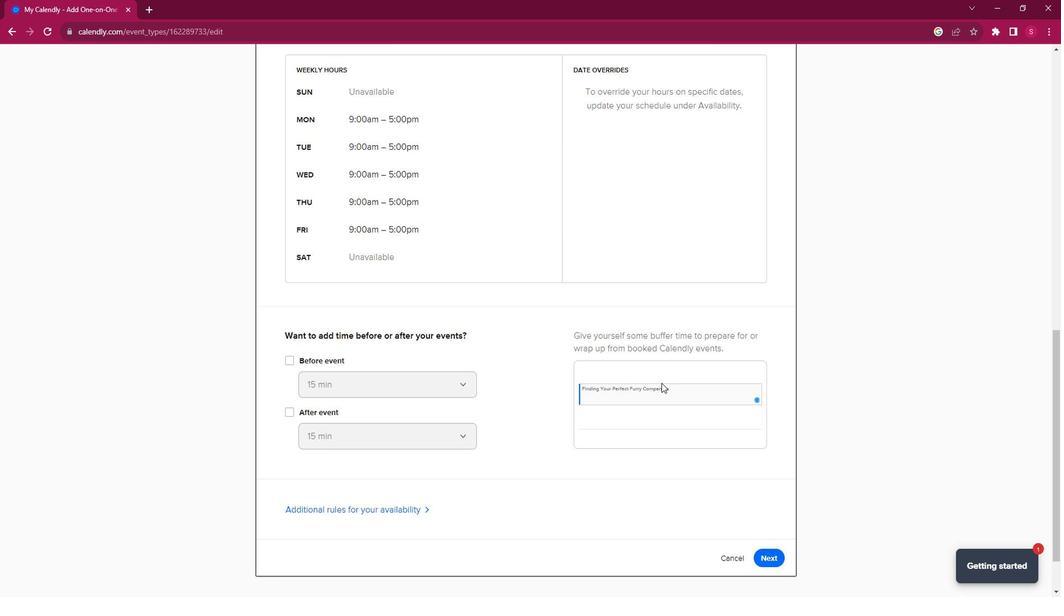
Action: Mouse moved to (676, 389)
Screenshot: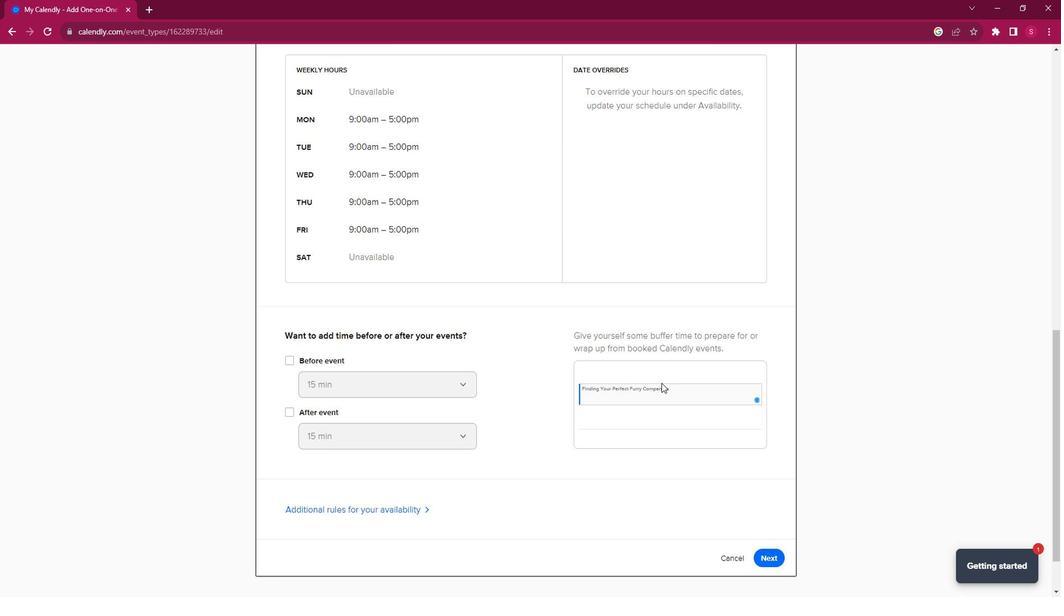 
Action: Mouse scrolled (676, 389) with delta (0, 0)
Screenshot: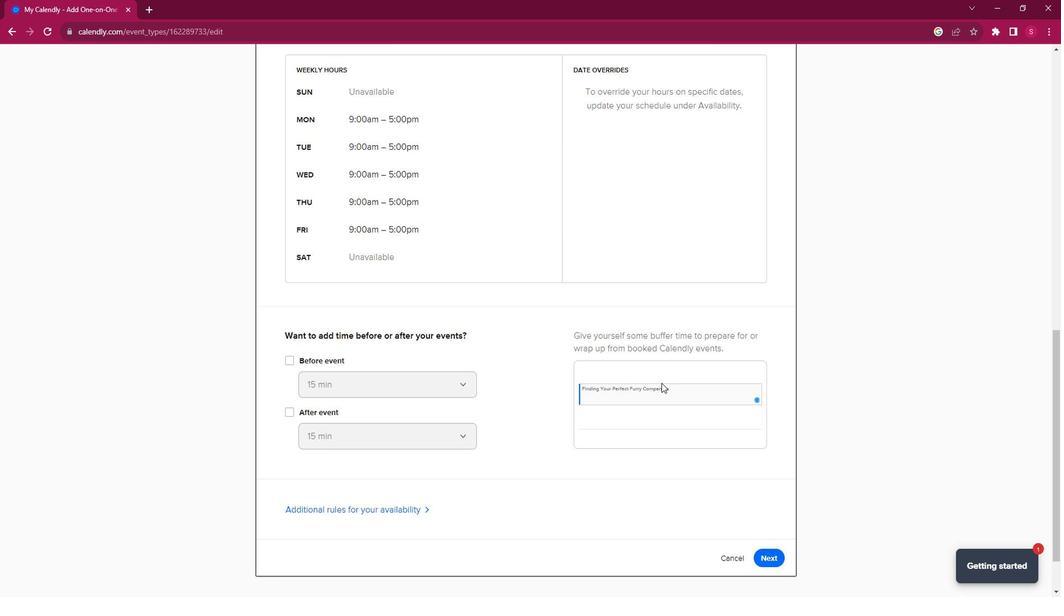 
Action: Mouse moved to (676, 390)
Screenshot: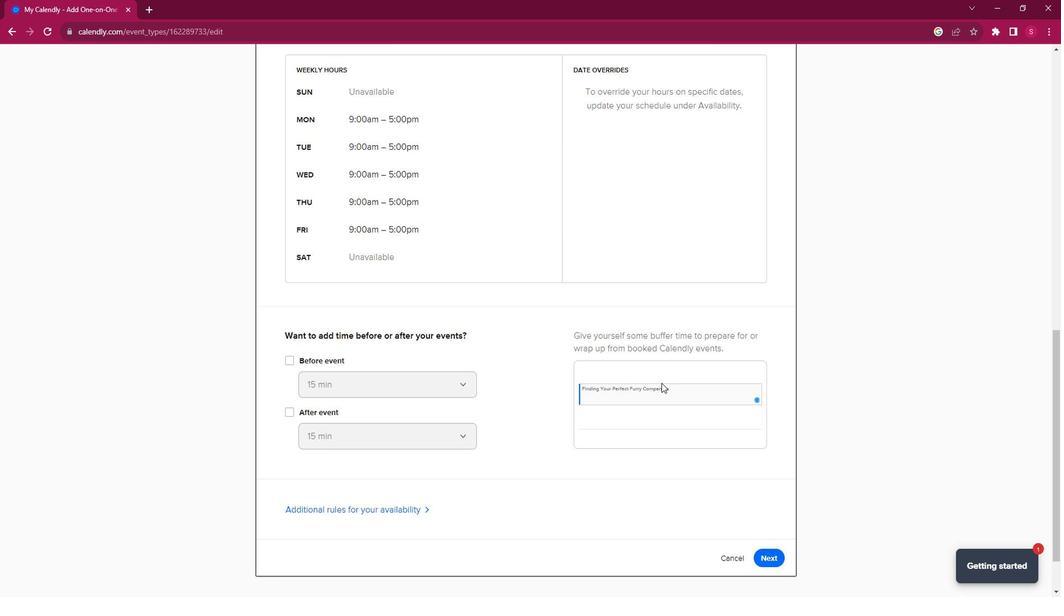 
Action: Mouse scrolled (676, 389) with delta (0, 0)
Screenshot: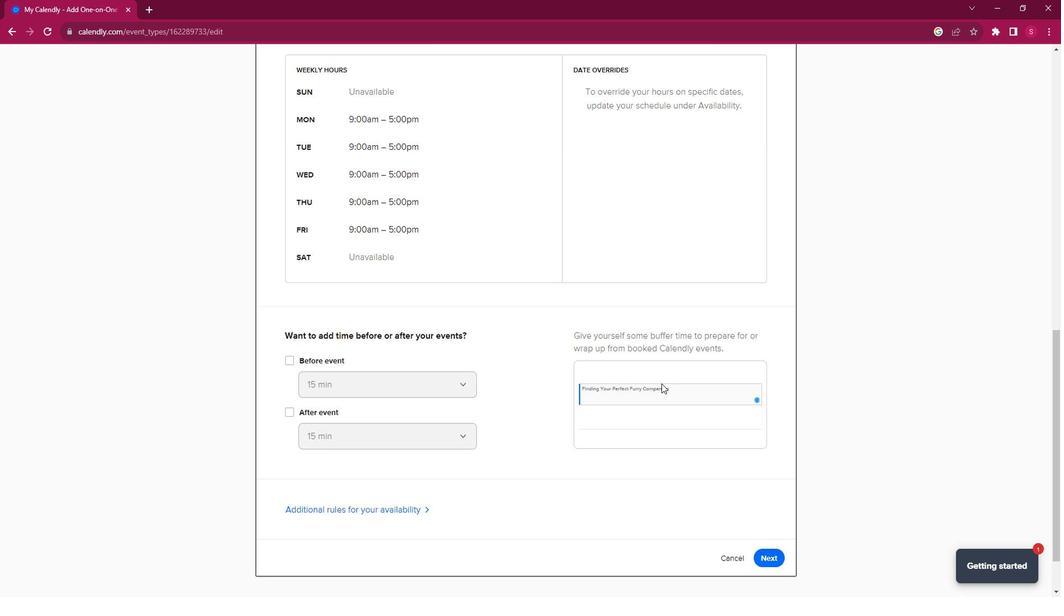 
Action: Mouse moved to (789, 488)
Screenshot: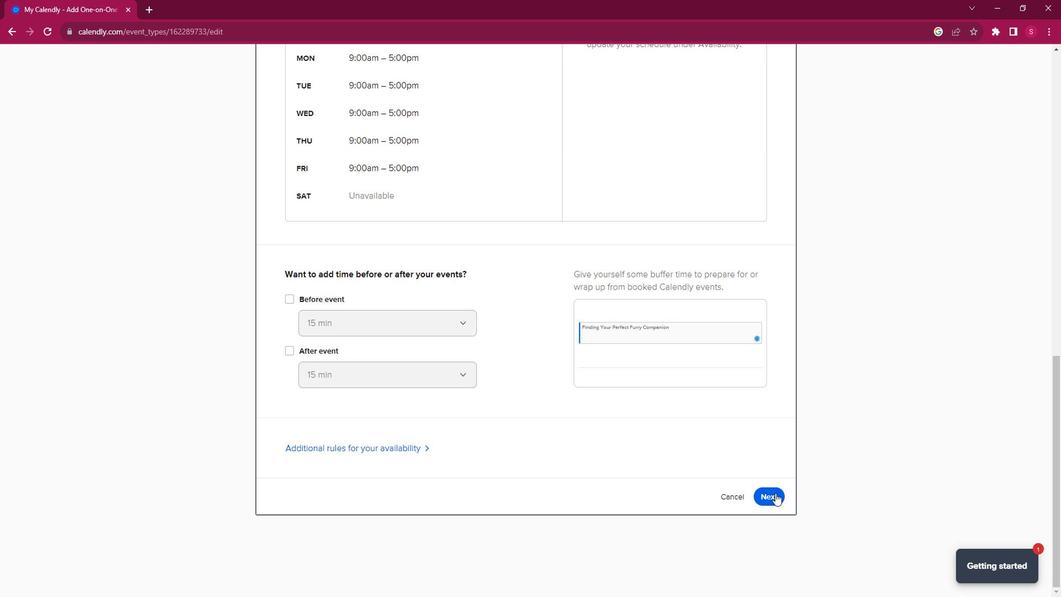 
Action: Mouse pressed left at (789, 488)
Screenshot: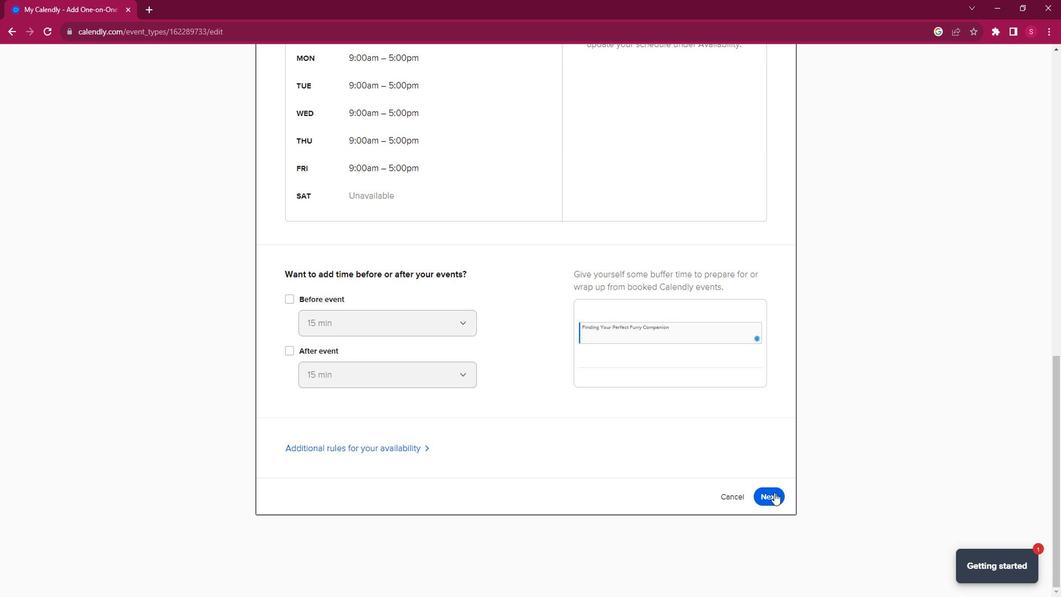 
